 Task: Search one way flight ticket for 1 adult, 1 child, 1 infant in seat in premium economy from Lewisburg: Greenbrier Valley Airport to Jacksonville: Albert J. Ellis Airport on 5-3-2023. Choice of flights is Sun country airlines. Number of bags: 1 checked bag. Price is upto 110000. Outbound departure time preference is 12:30.
Action: Mouse moved to (362, 310)
Screenshot: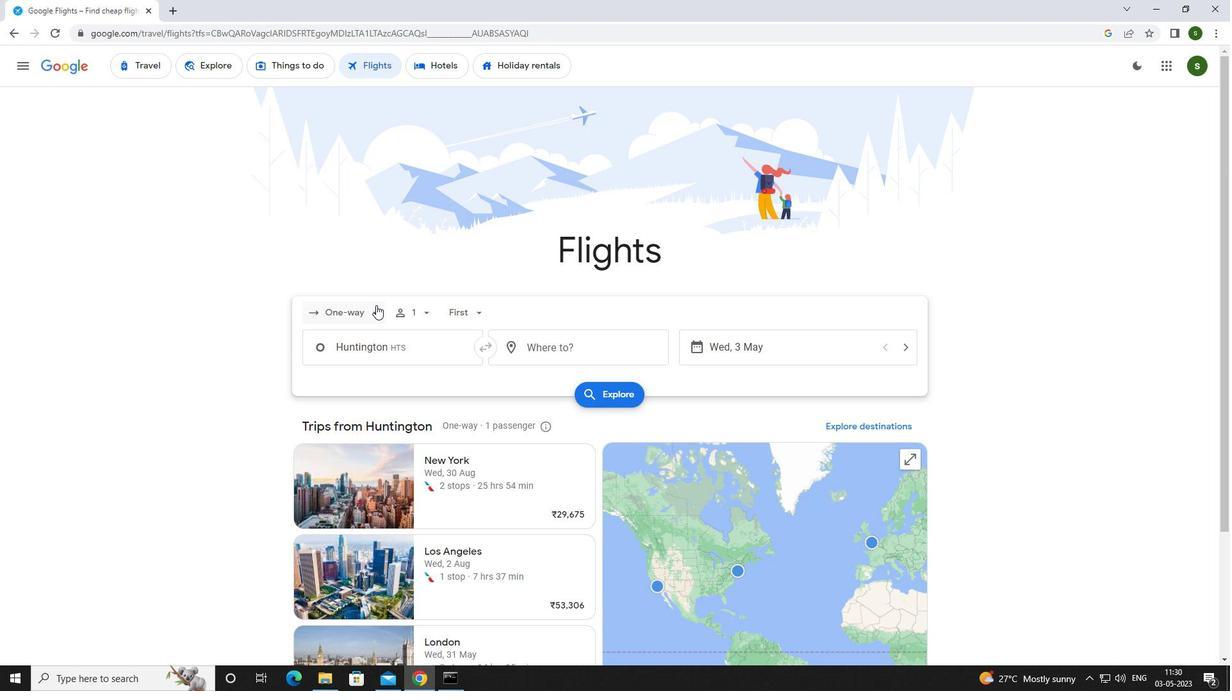 
Action: Mouse pressed left at (362, 310)
Screenshot: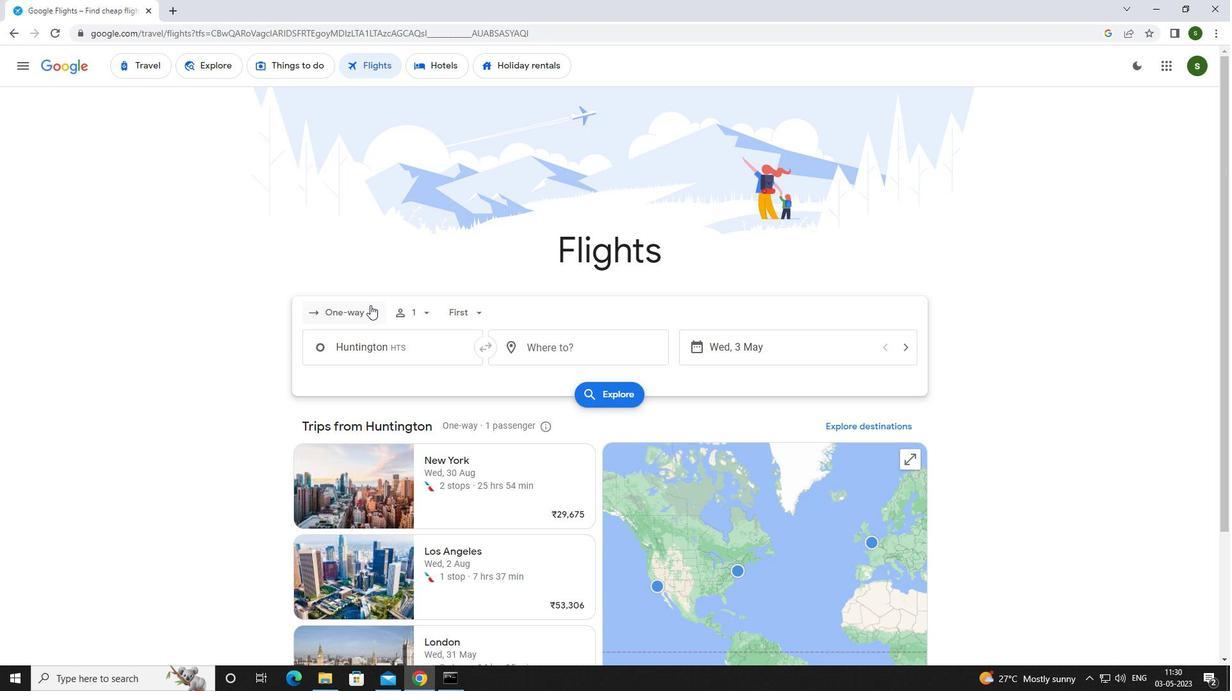 
Action: Mouse moved to (371, 360)
Screenshot: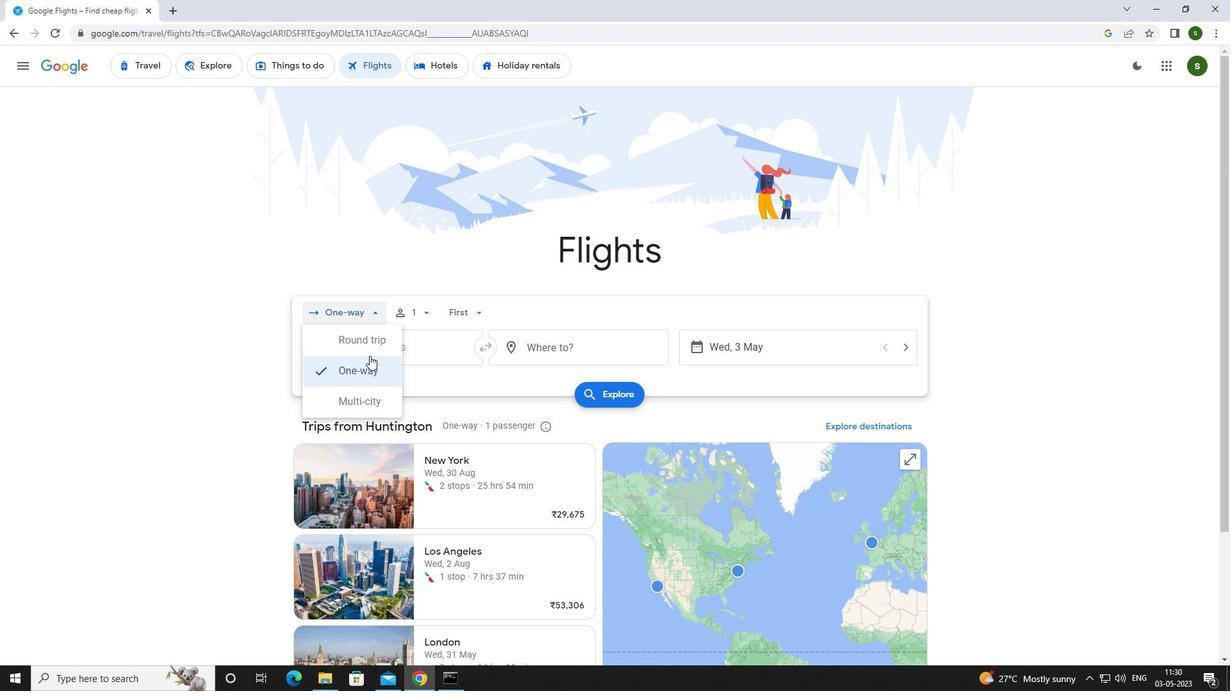 
Action: Mouse pressed left at (371, 360)
Screenshot: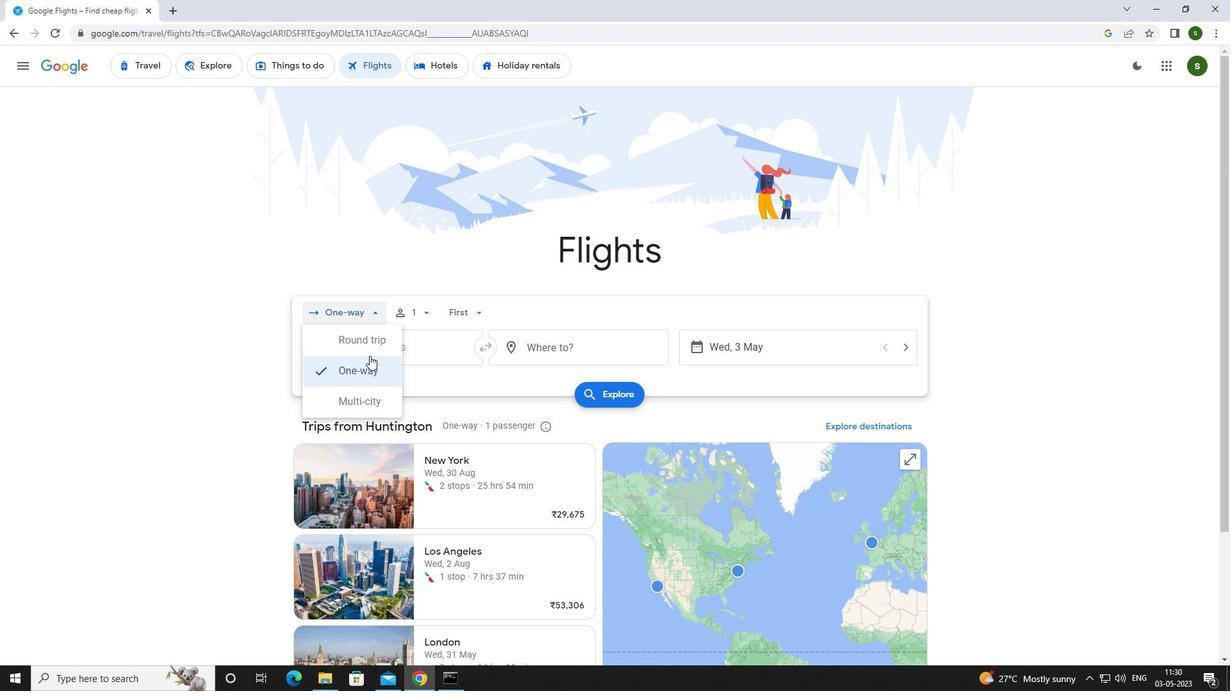 
Action: Mouse moved to (428, 310)
Screenshot: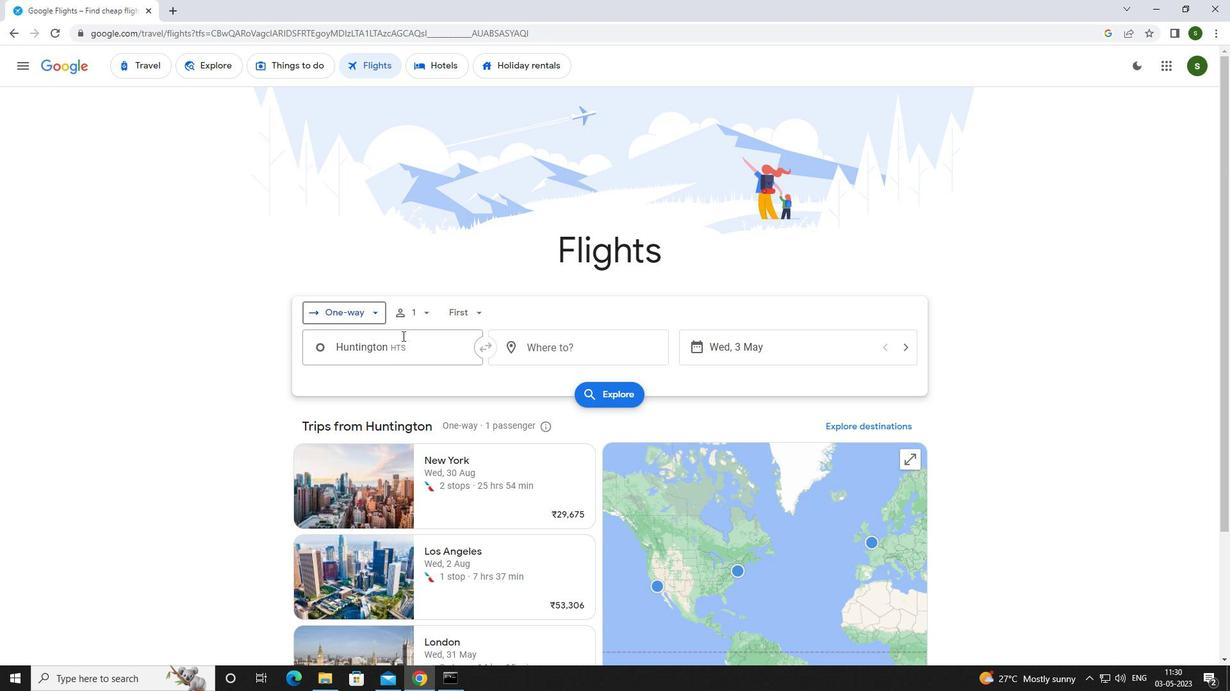 
Action: Mouse pressed left at (428, 310)
Screenshot: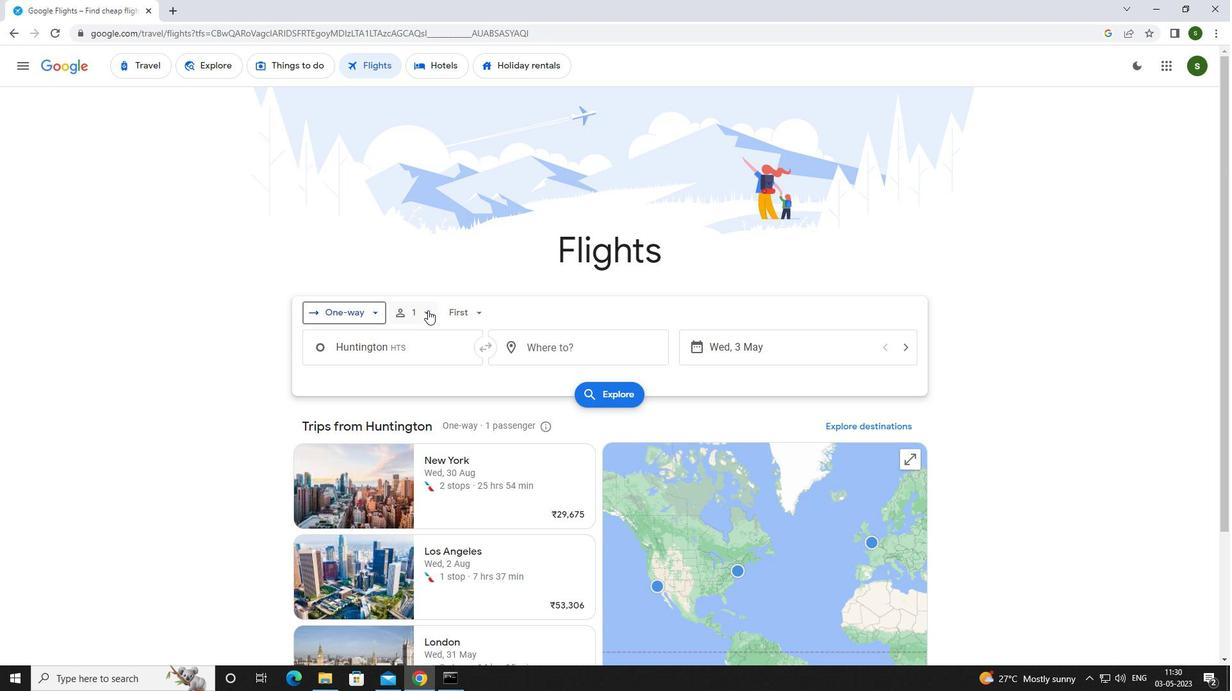 
Action: Mouse moved to (527, 379)
Screenshot: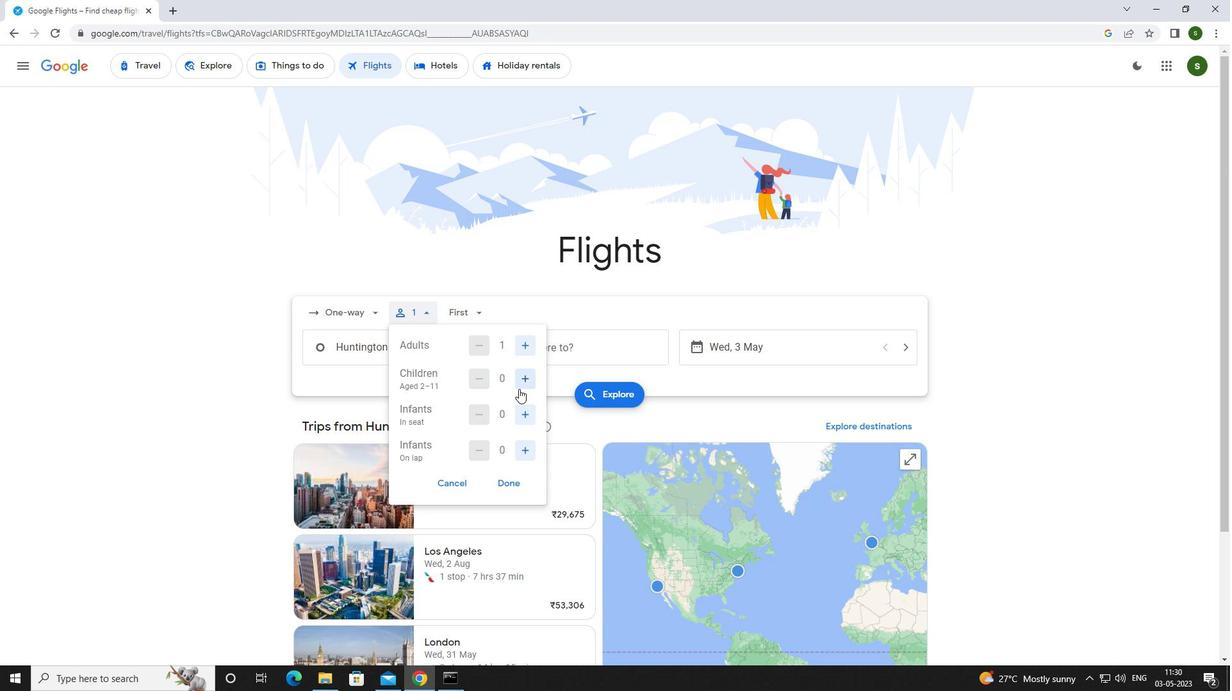 
Action: Mouse pressed left at (527, 379)
Screenshot: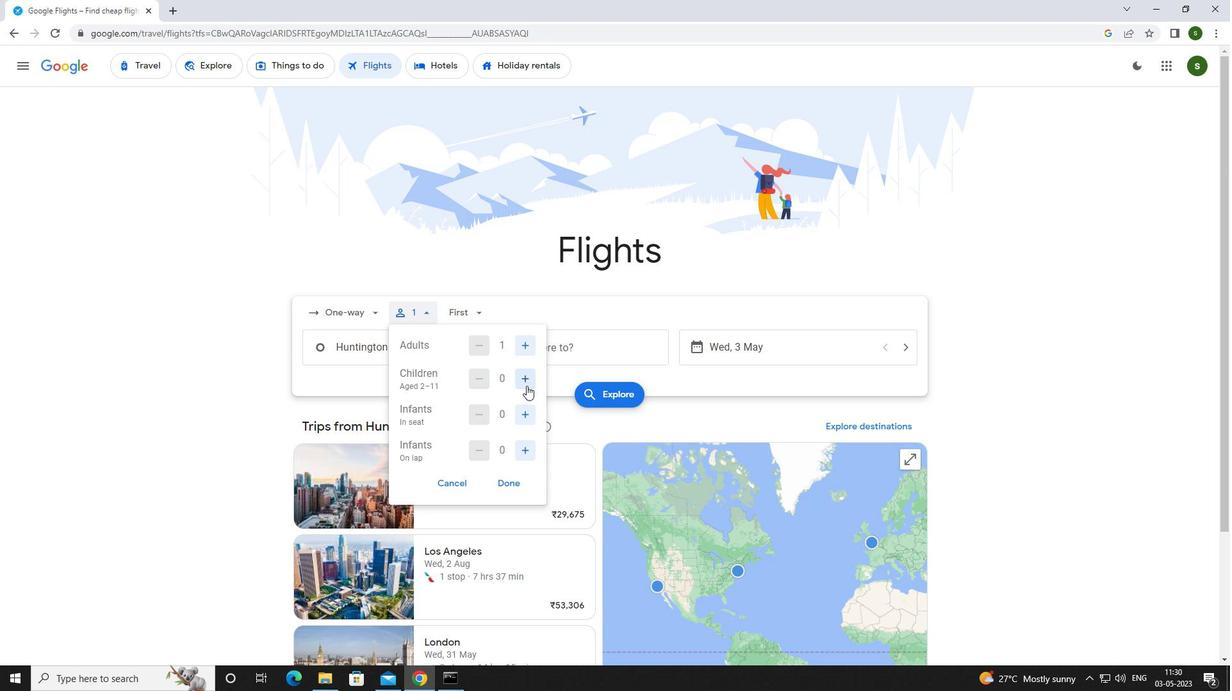 
Action: Mouse moved to (526, 410)
Screenshot: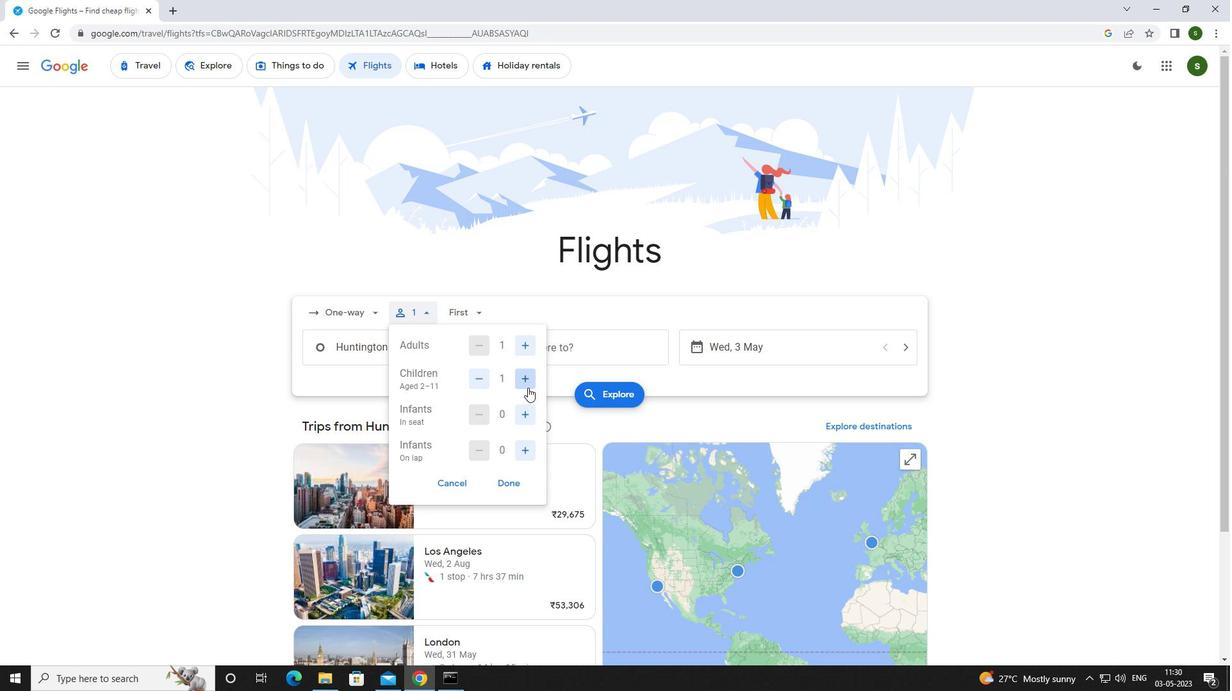 
Action: Mouse pressed left at (526, 410)
Screenshot: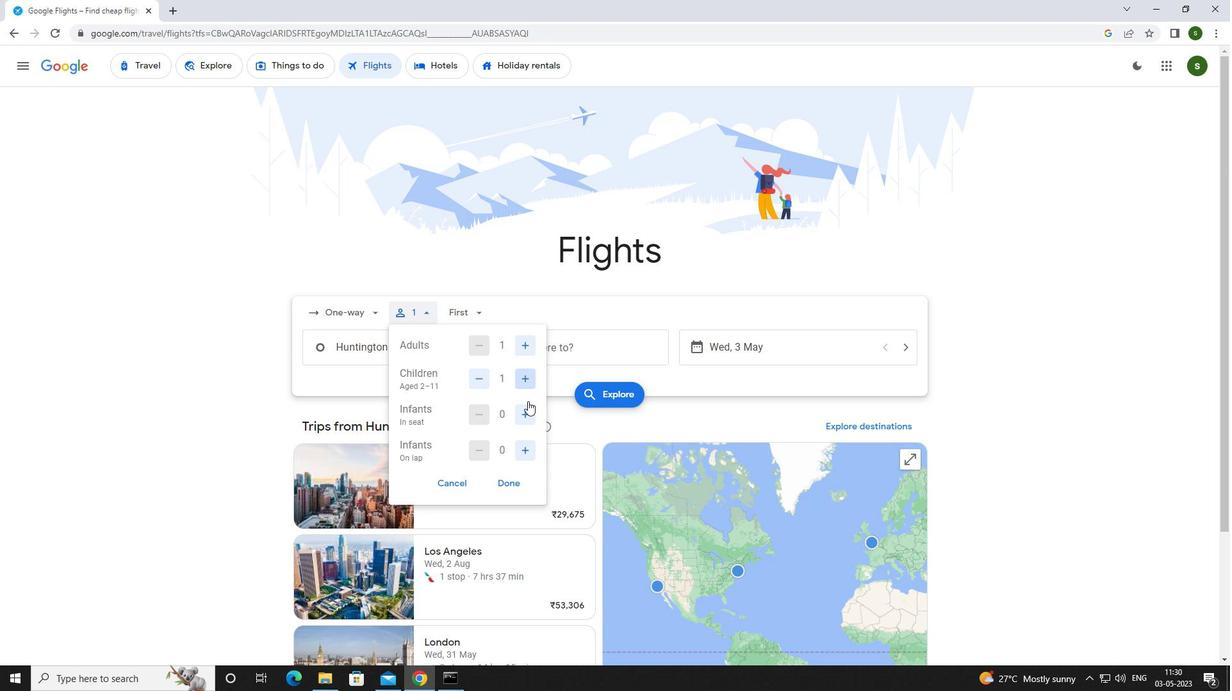 
Action: Mouse moved to (479, 312)
Screenshot: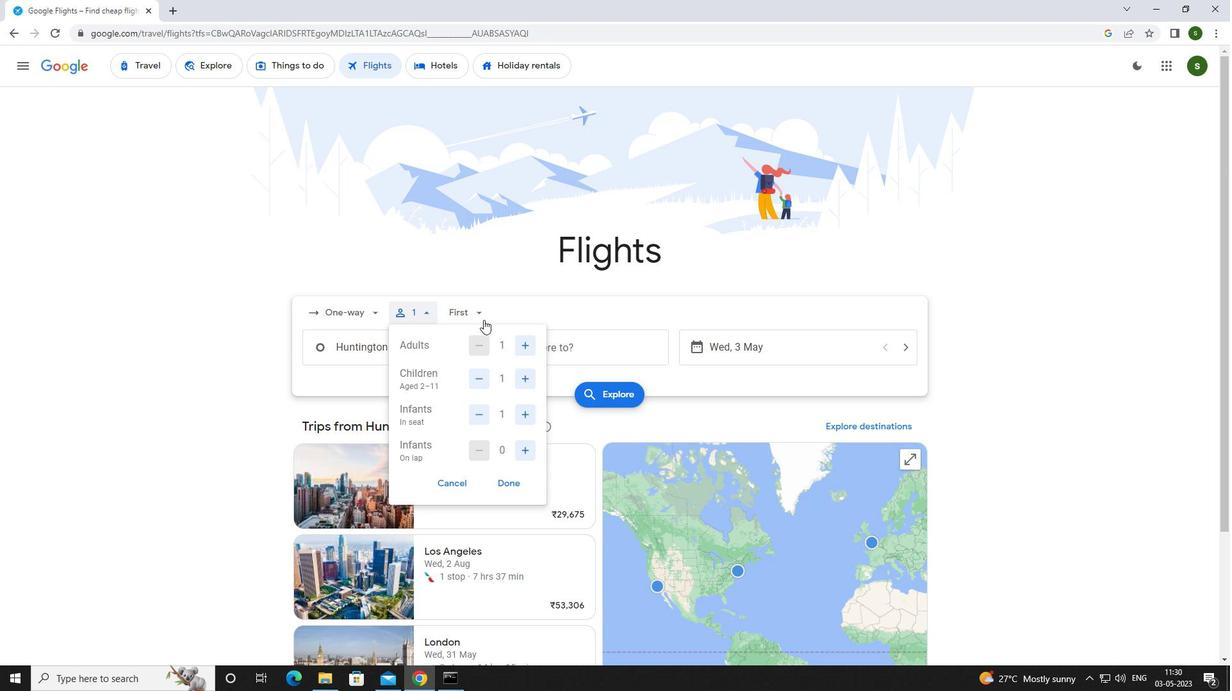 
Action: Mouse pressed left at (479, 312)
Screenshot: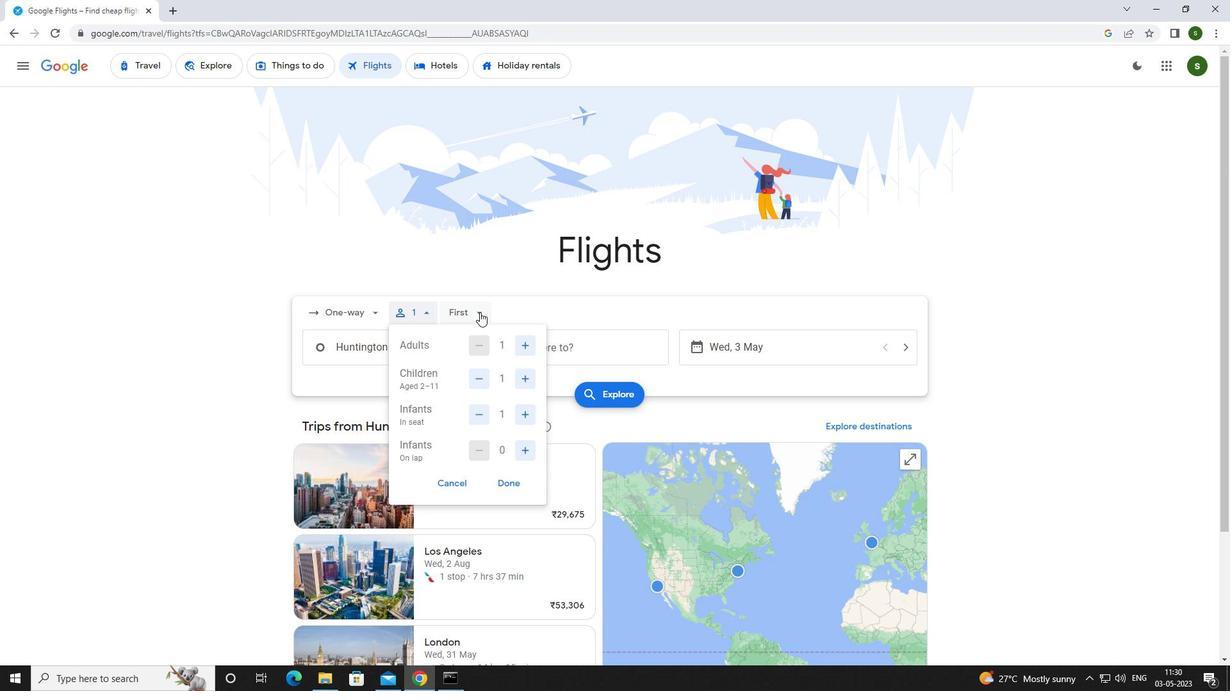 
Action: Mouse moved to (487, 363)
Screenshot: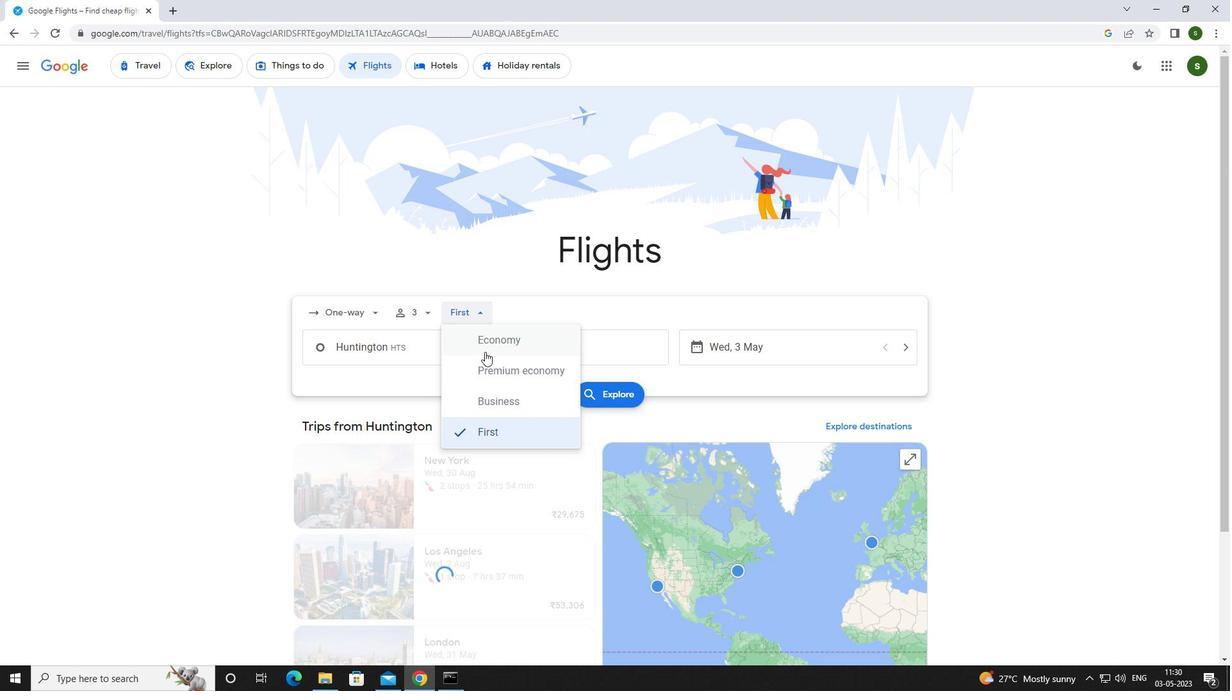 
Action: Mouse pressed left at (487, 363)
Screenshot: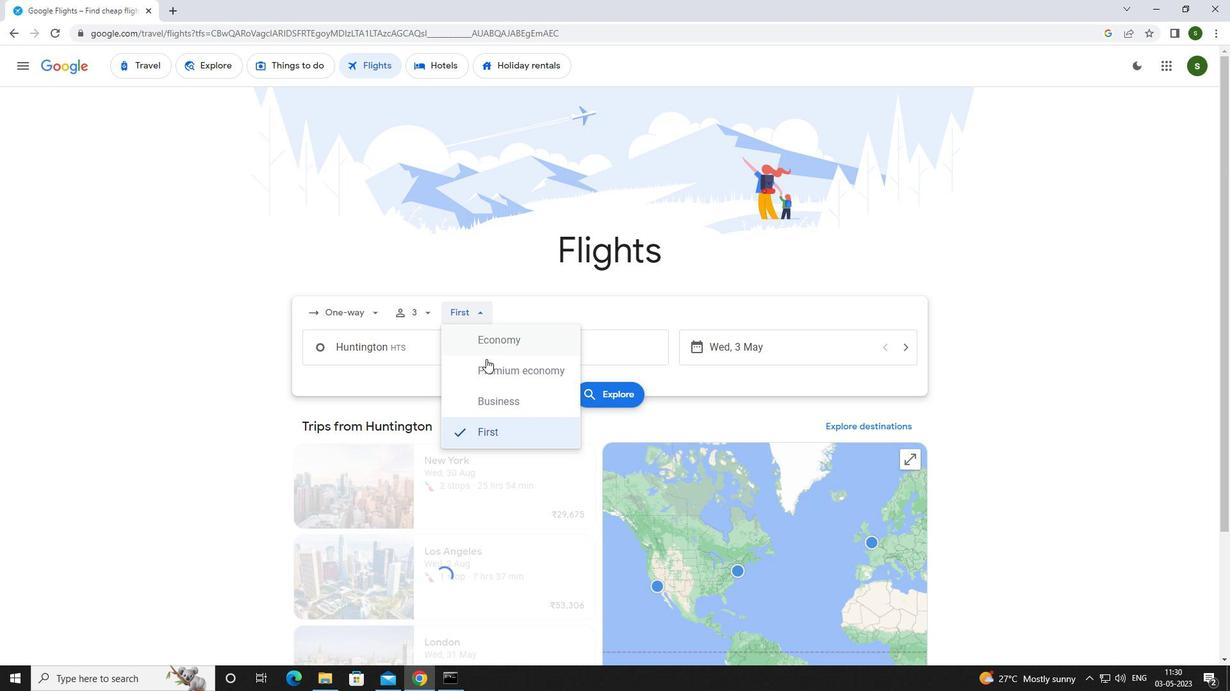 
Action: Mouse moved to (438, 352)
Screenshot: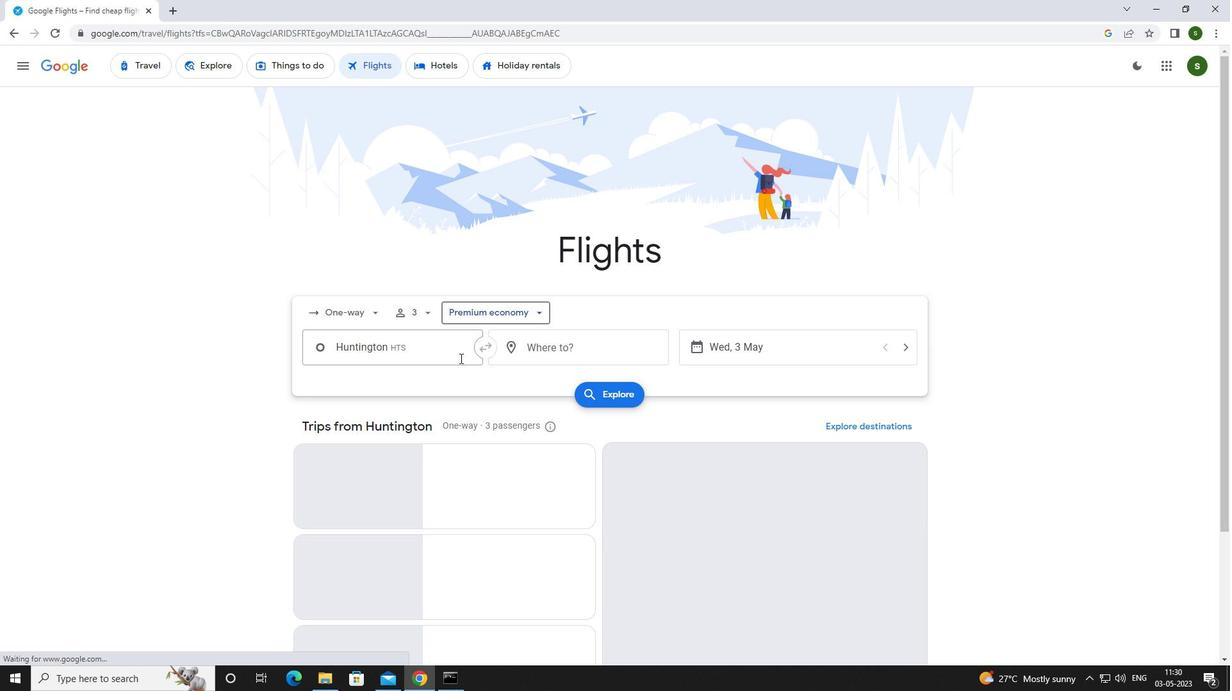 
Action: Mouse pressed left at (438, 352)
Screenshot: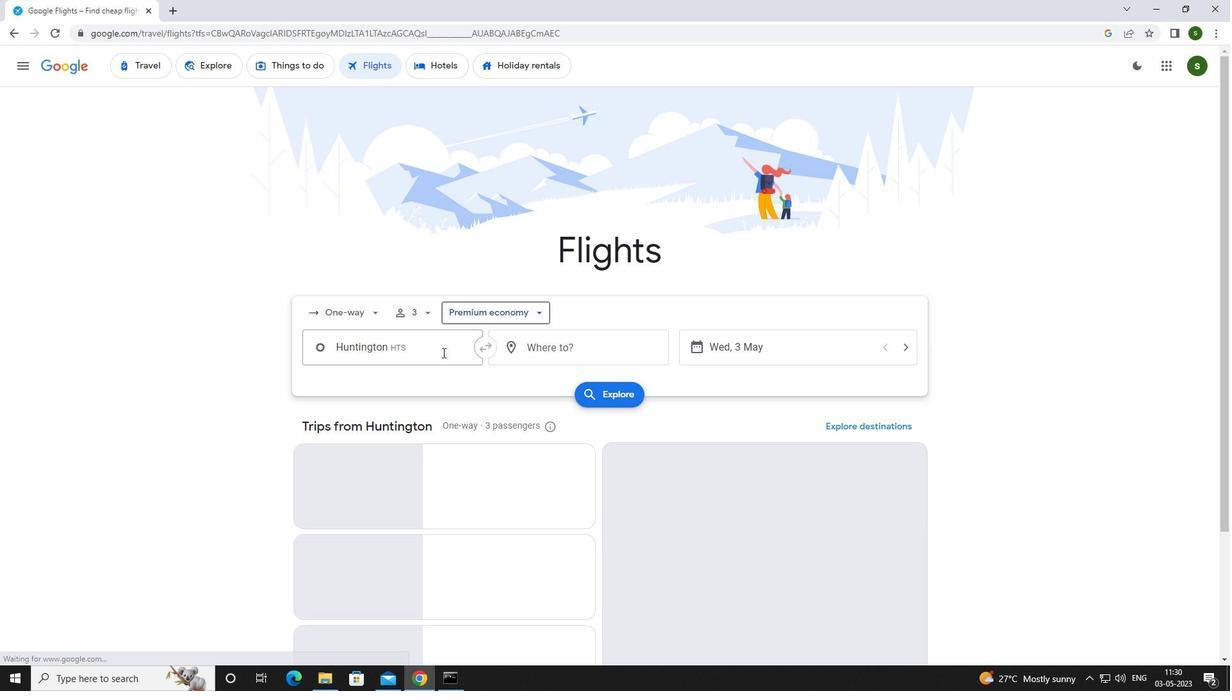 
Action: Mouse moved to (438, 351)
Screenshot: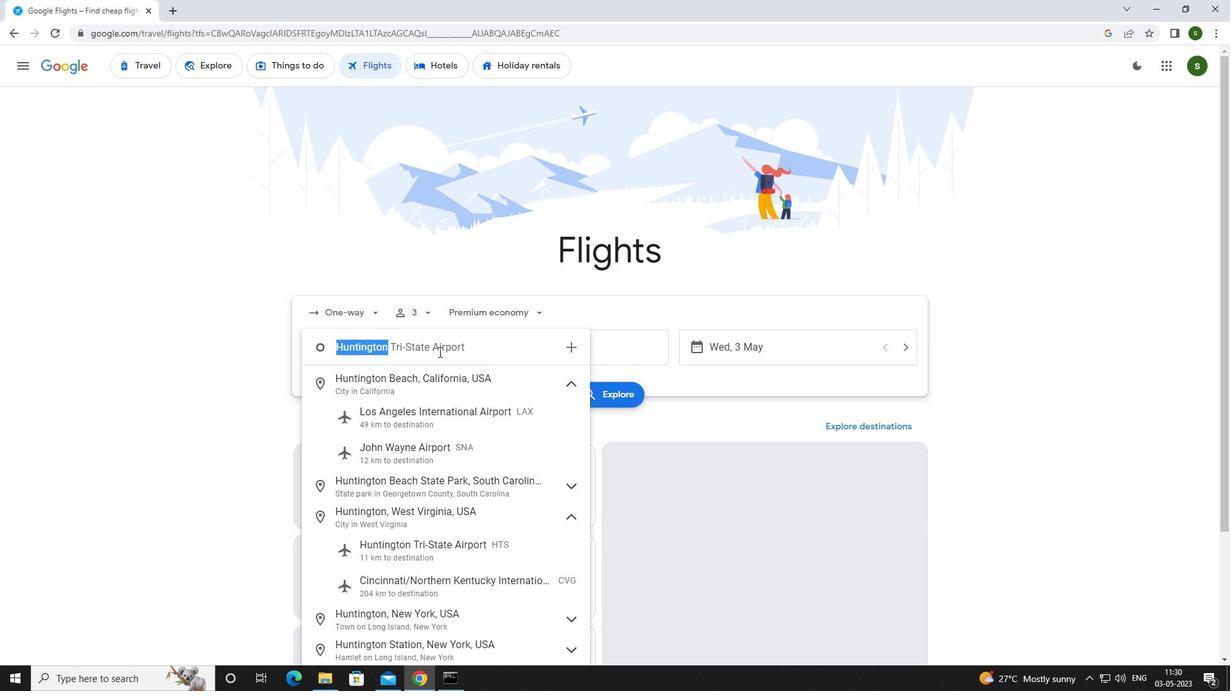 
Action: Key pressed <Key.caps_lock>g<Key.caps_lock>reenbrier
Screenshot: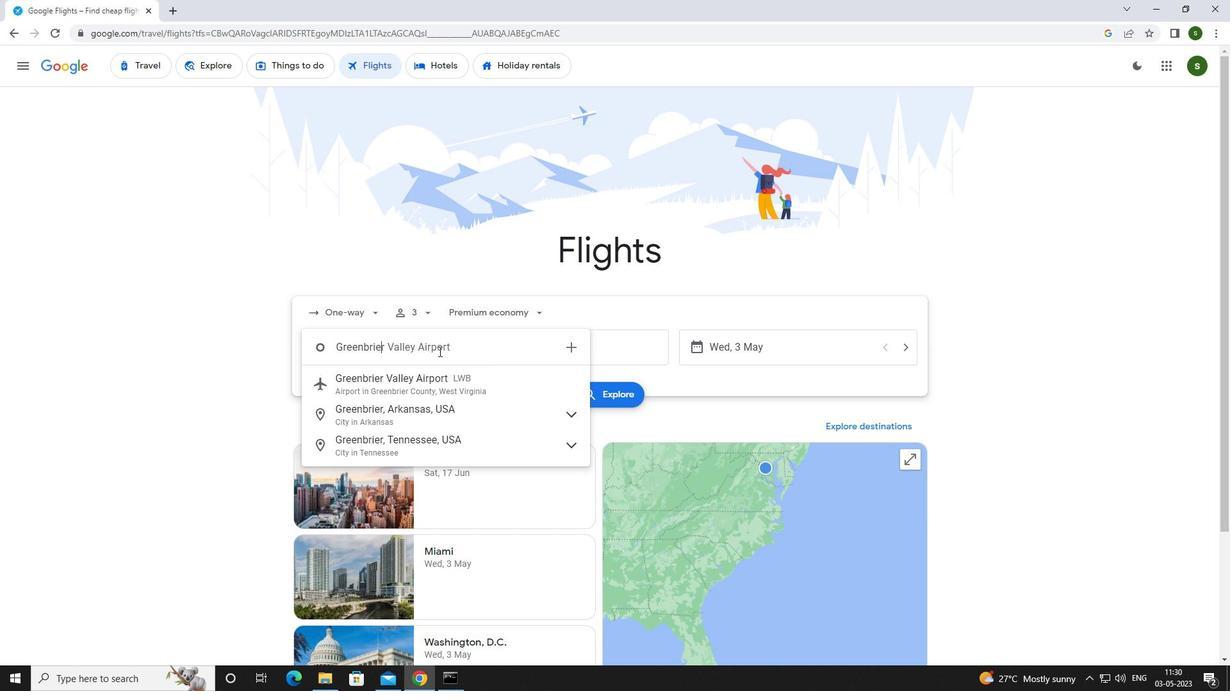 
Action: Mouse moved to (438, 379)
Screenshot: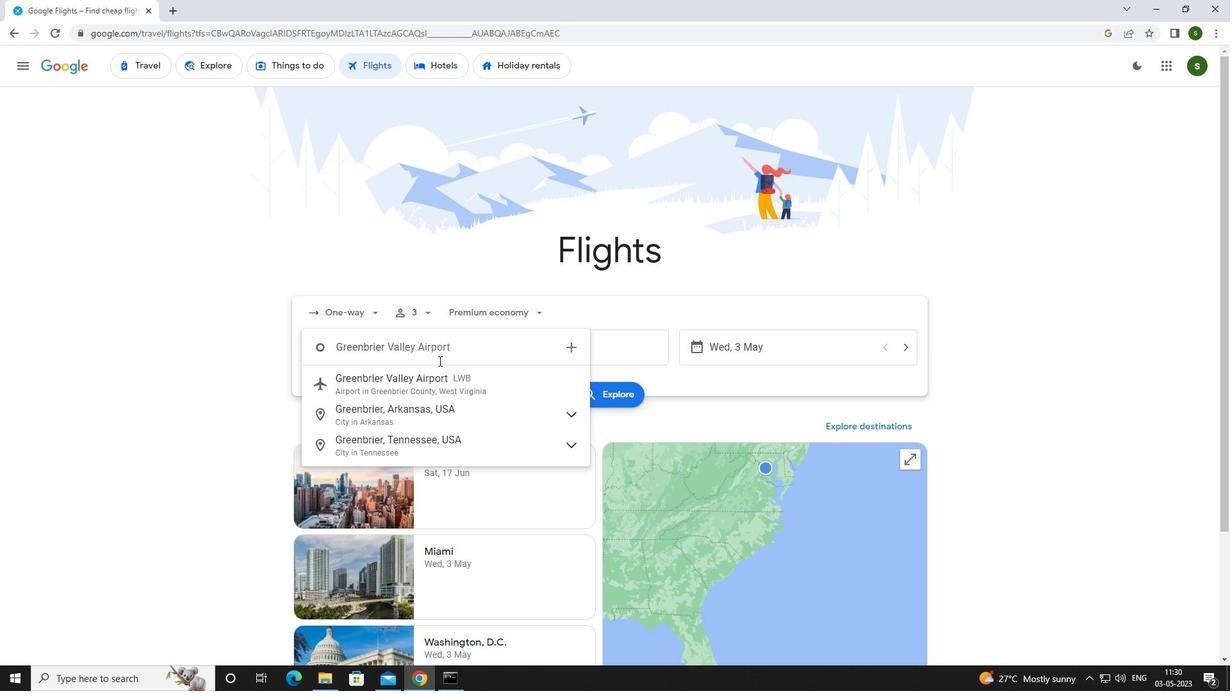 
Action: Mouse pressed left at (438, 379)
Screenshot: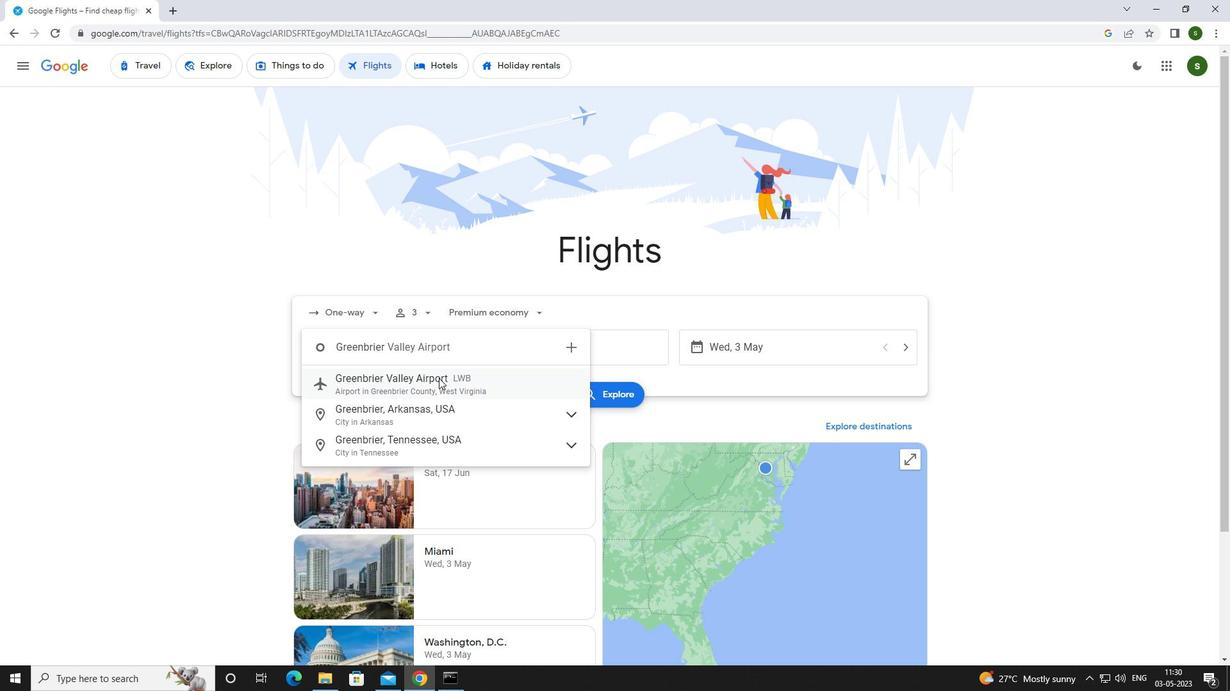 
Action: Mouse moved to (561, 338)
Screenshot: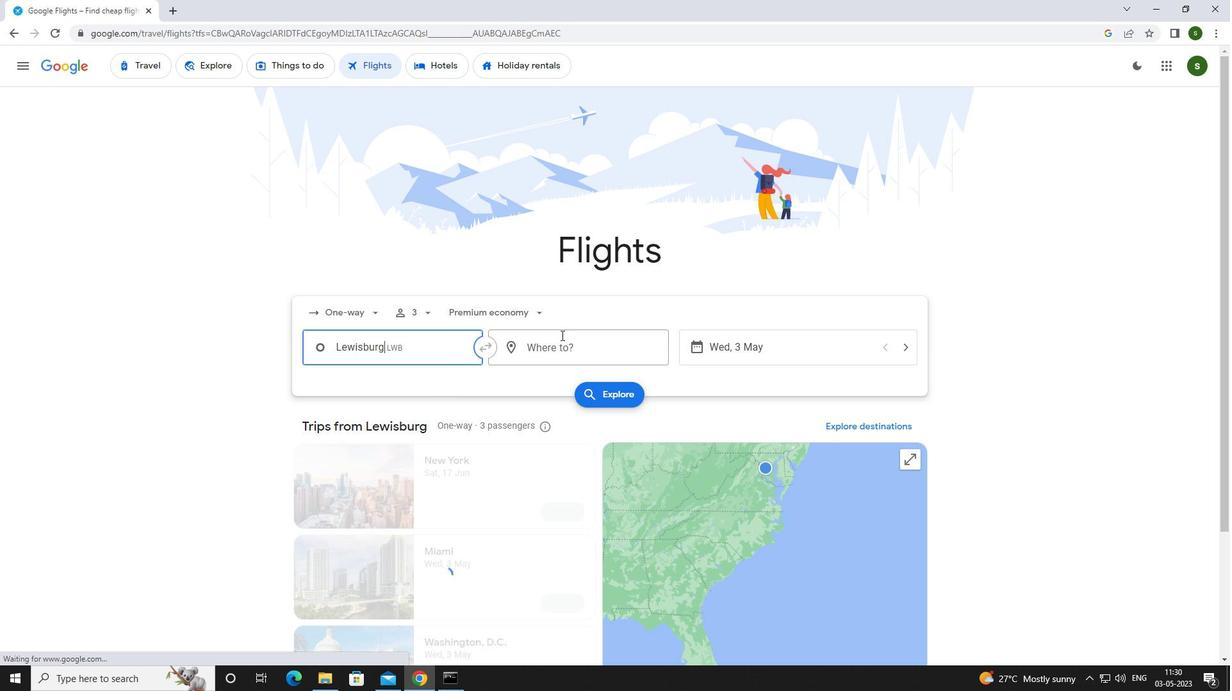 
Action: Mouse pressed left at (561, 338)
Screenshot: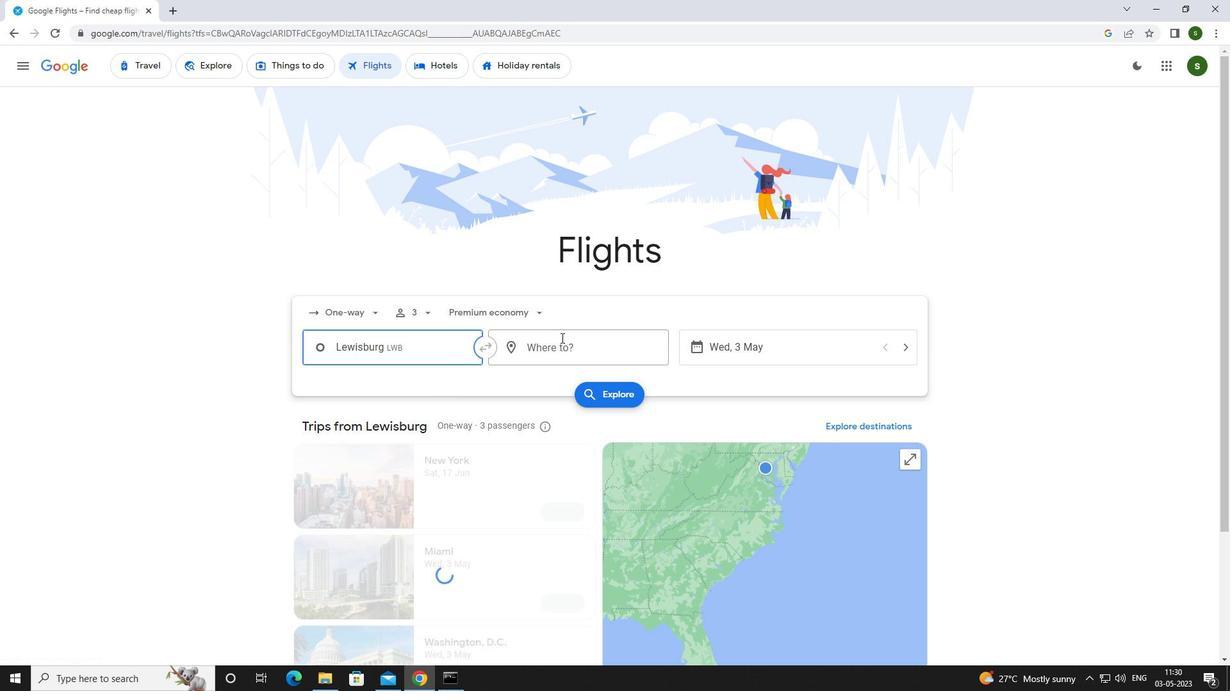 
Action: Key pressed <Key.caps_lock>a<Key.caps_lock>lbert<Key.space>
Screenshot: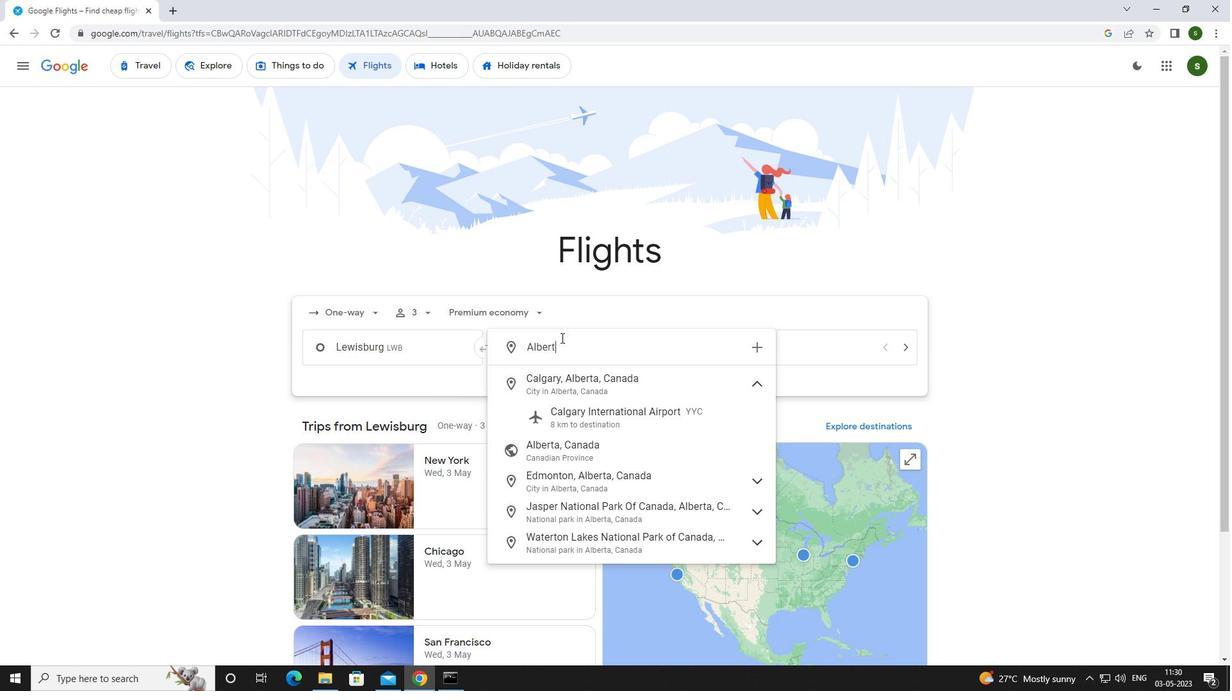 
Action: Mouse moved to (577, 385)
Screenshot: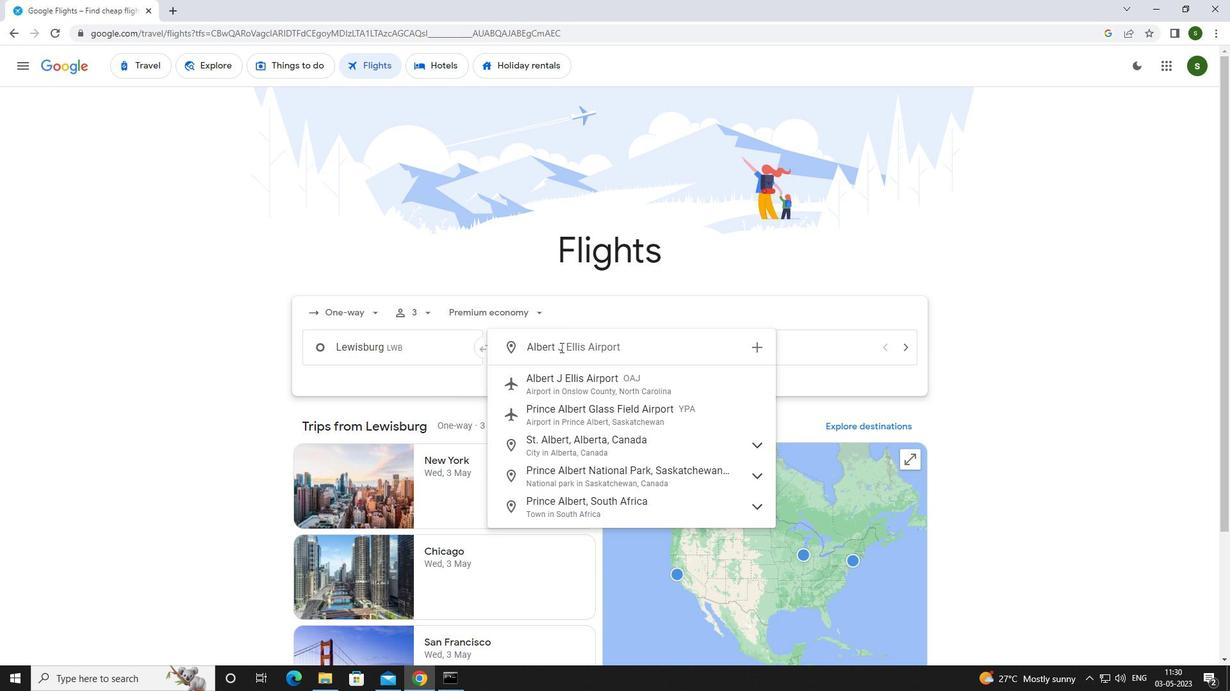 
Action: Mouse pressed left at (577, 385)
Screenshot: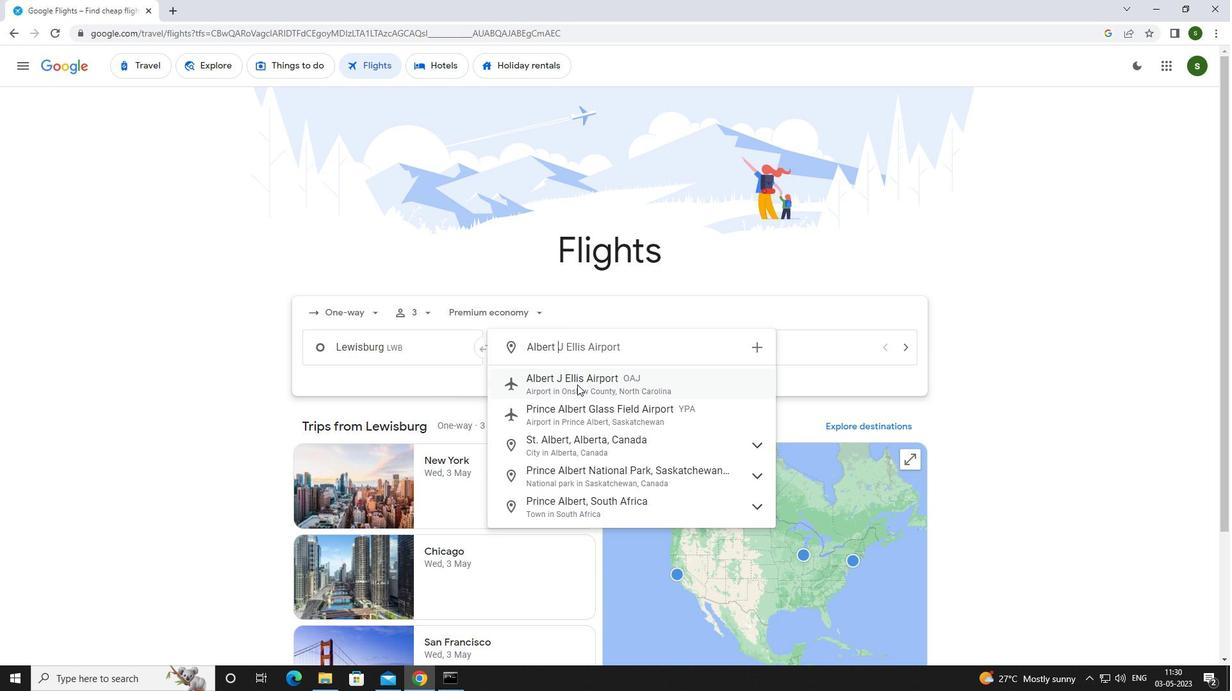 
Action: Mouse moved to (784, 352)
Screenshot: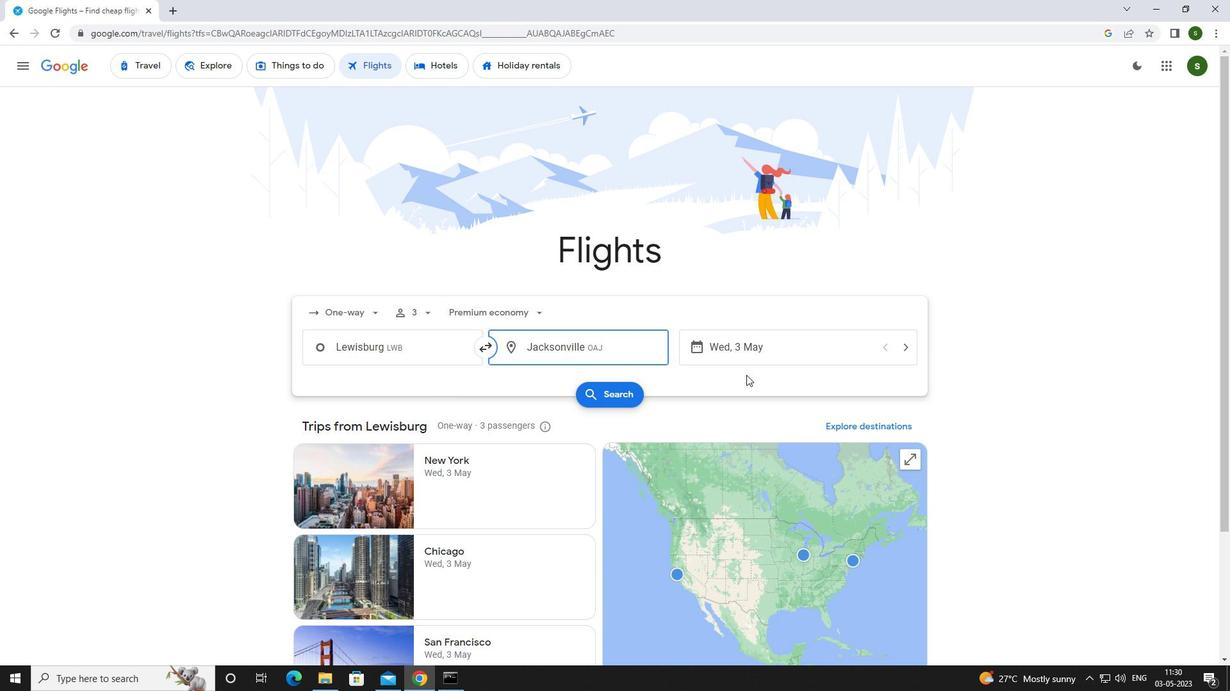 
Action: Mouse pressed left at (784, 352)
Screenshot: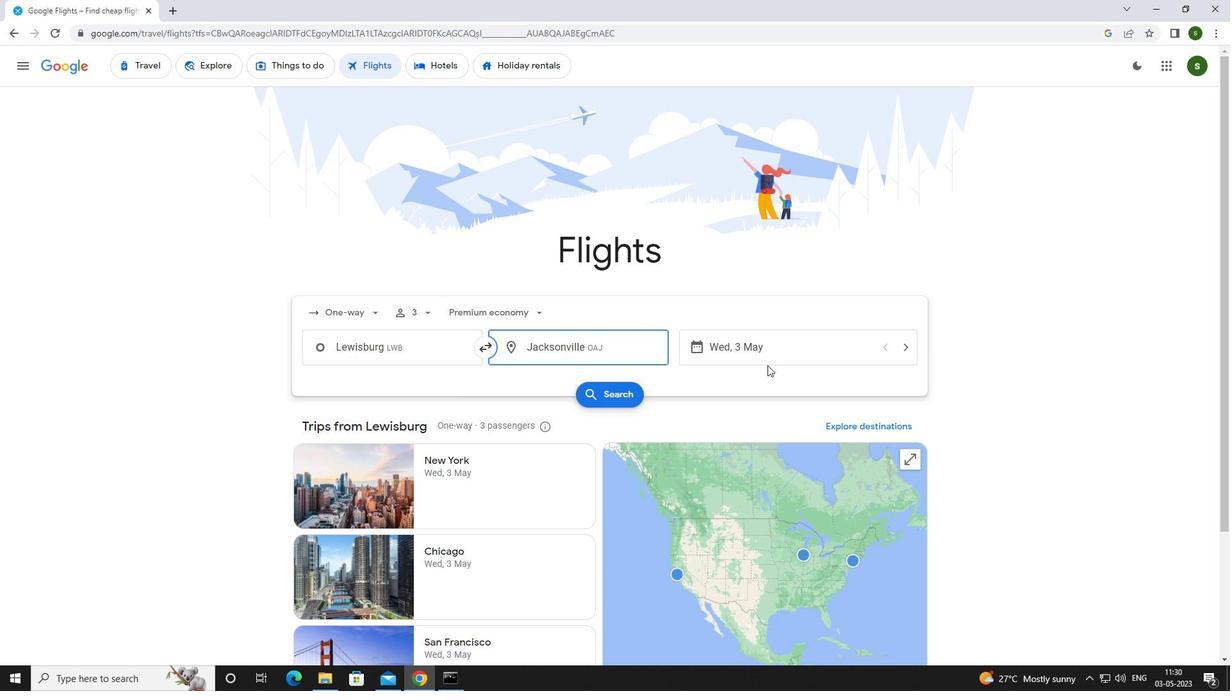 
Action: Mouse moved to (549, 441)
Screenshot: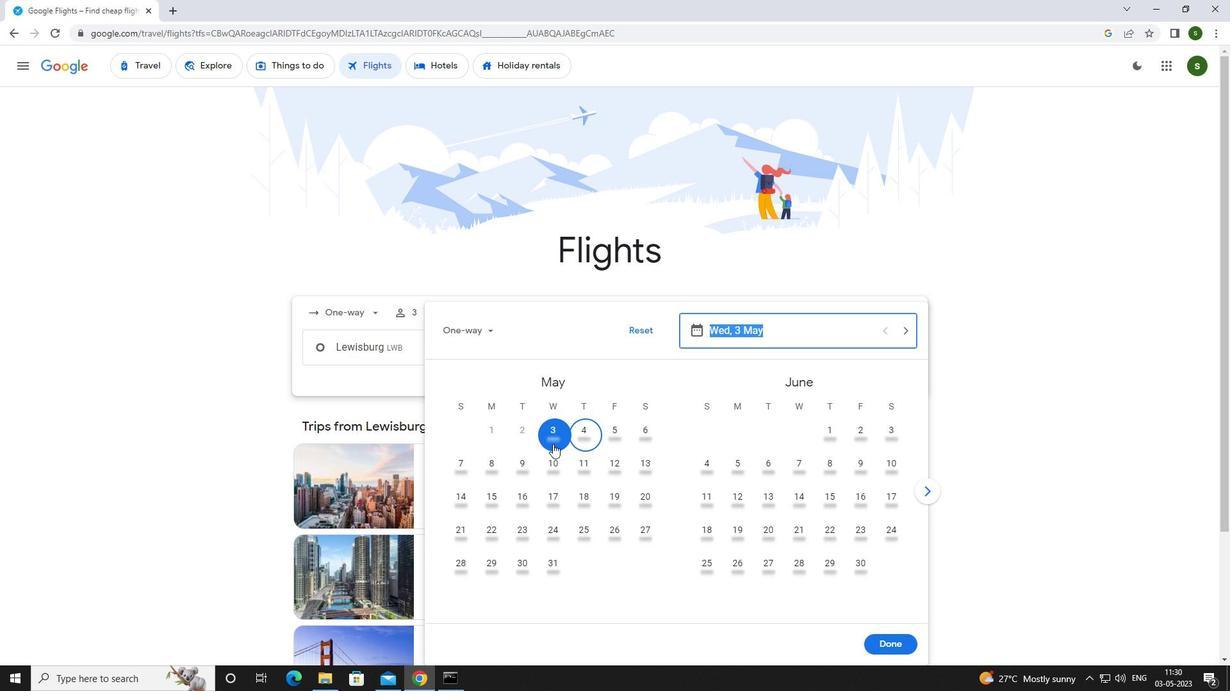 
Action: Mouse pressed left at (549, 441)
Screenshot: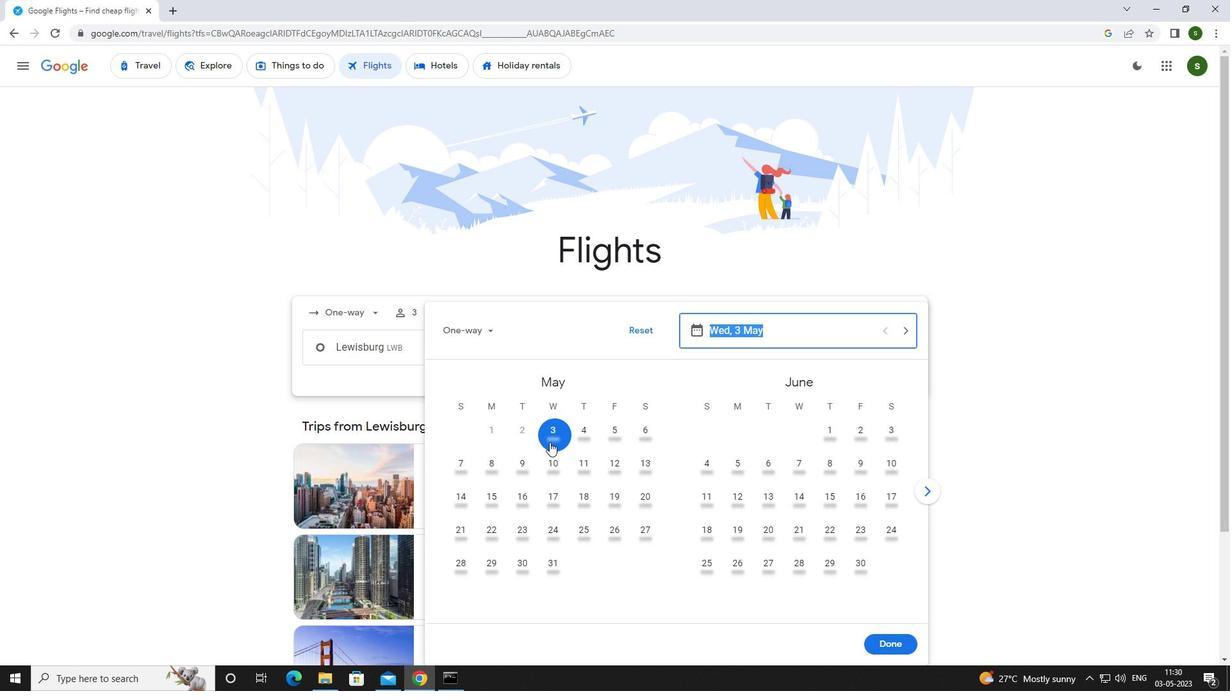 
Action: Mouse moved to (879, 645)
Screenshot: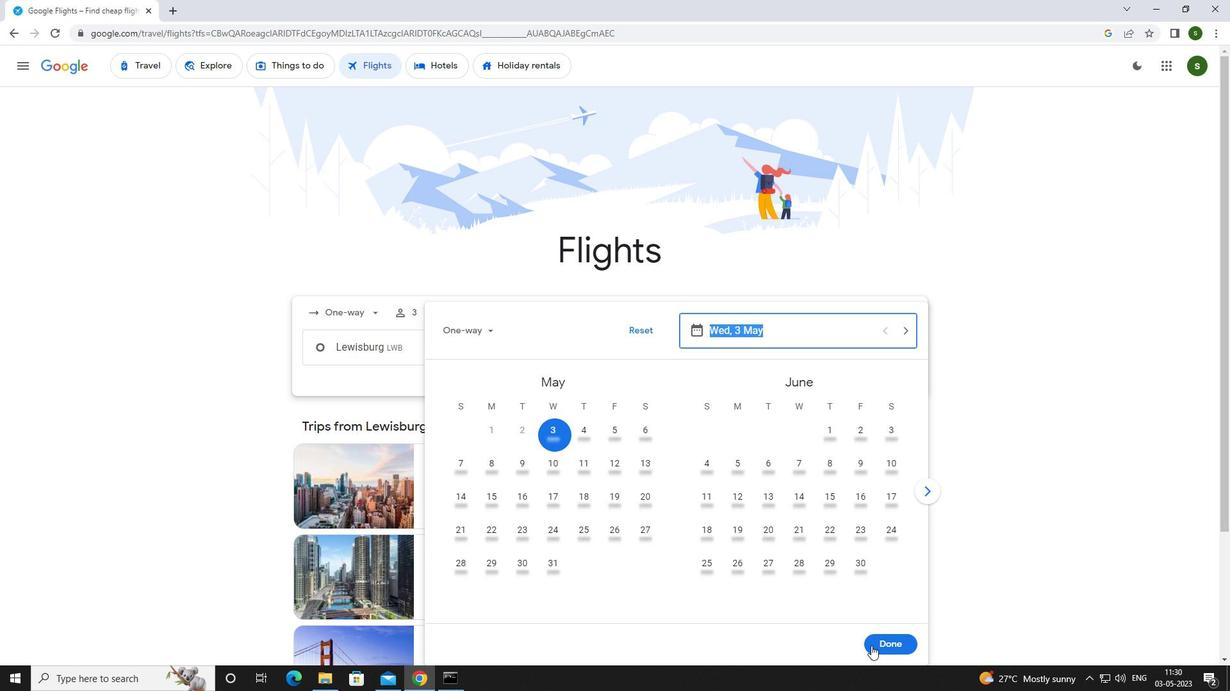 
Action: Mouse pressed left at (879, 645)
Screenshot: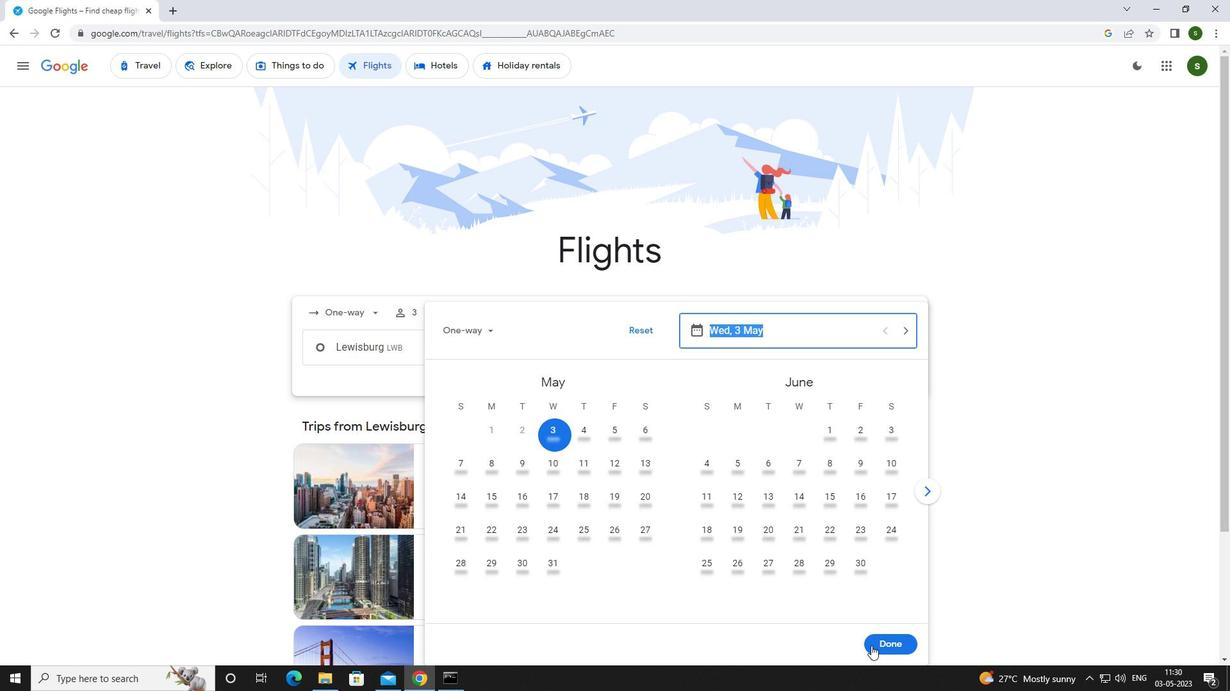 
Action: Mouse moved to (608, 392)
Screenshot: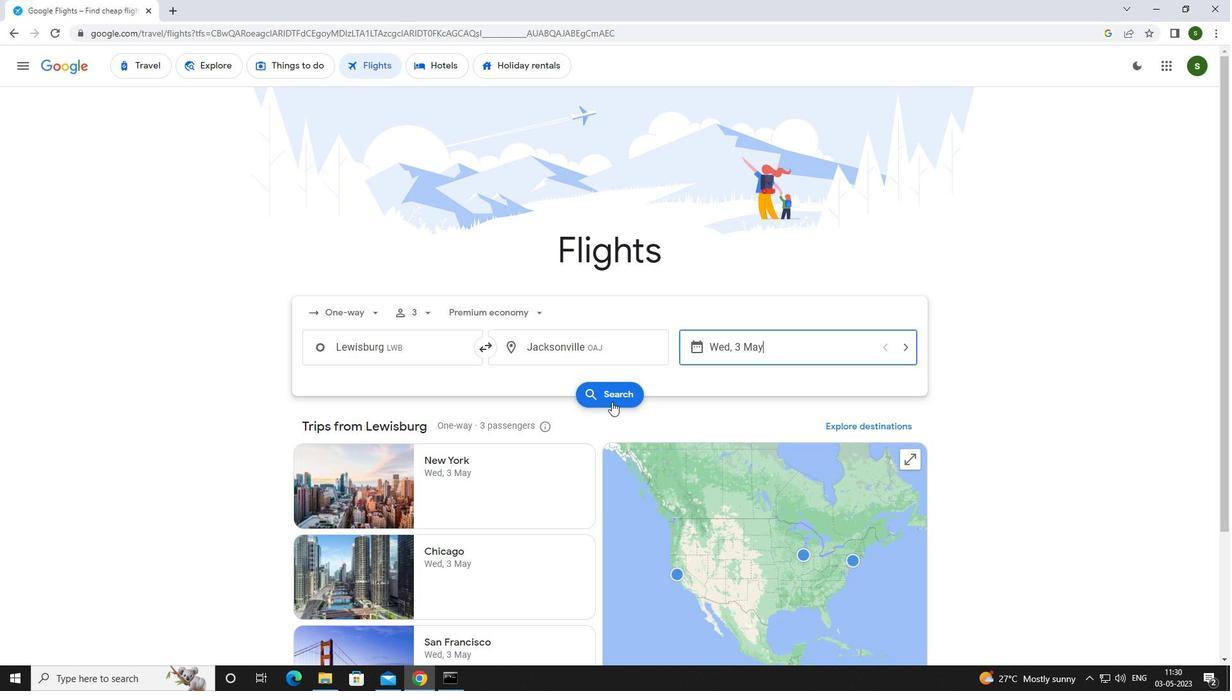 
Action: Mouse pressed left at (608, 392)
Screenshot: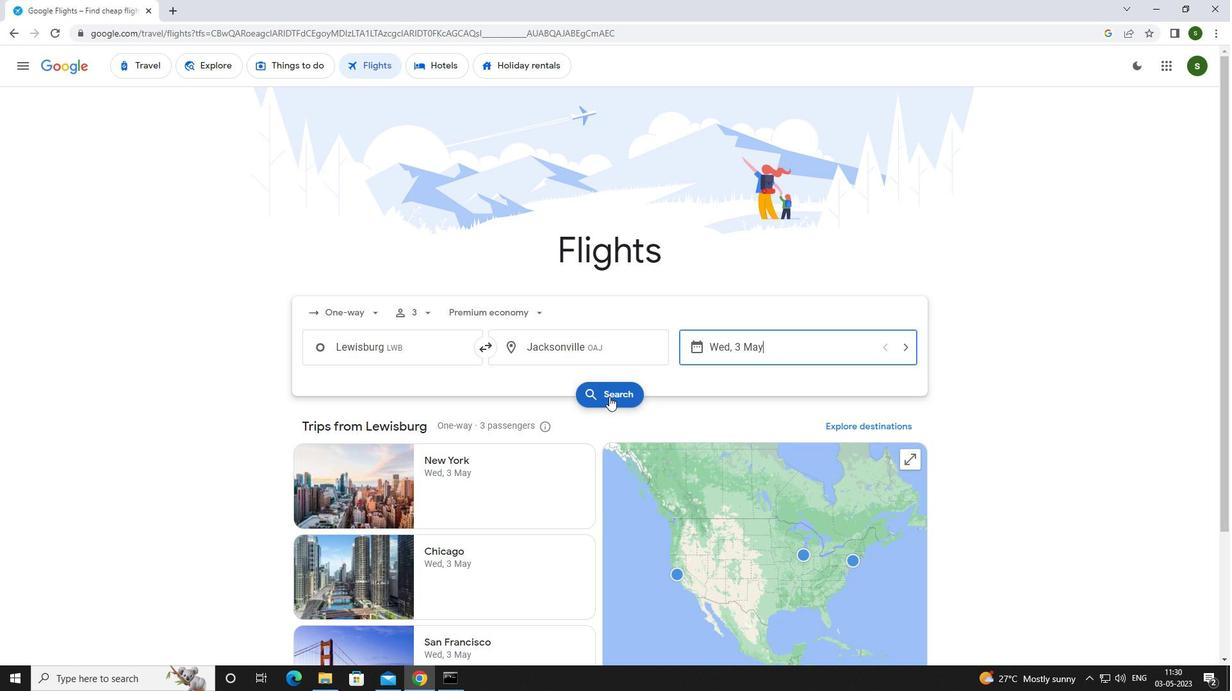 
Action: Mouse moved to (324, 185)
Screenshot: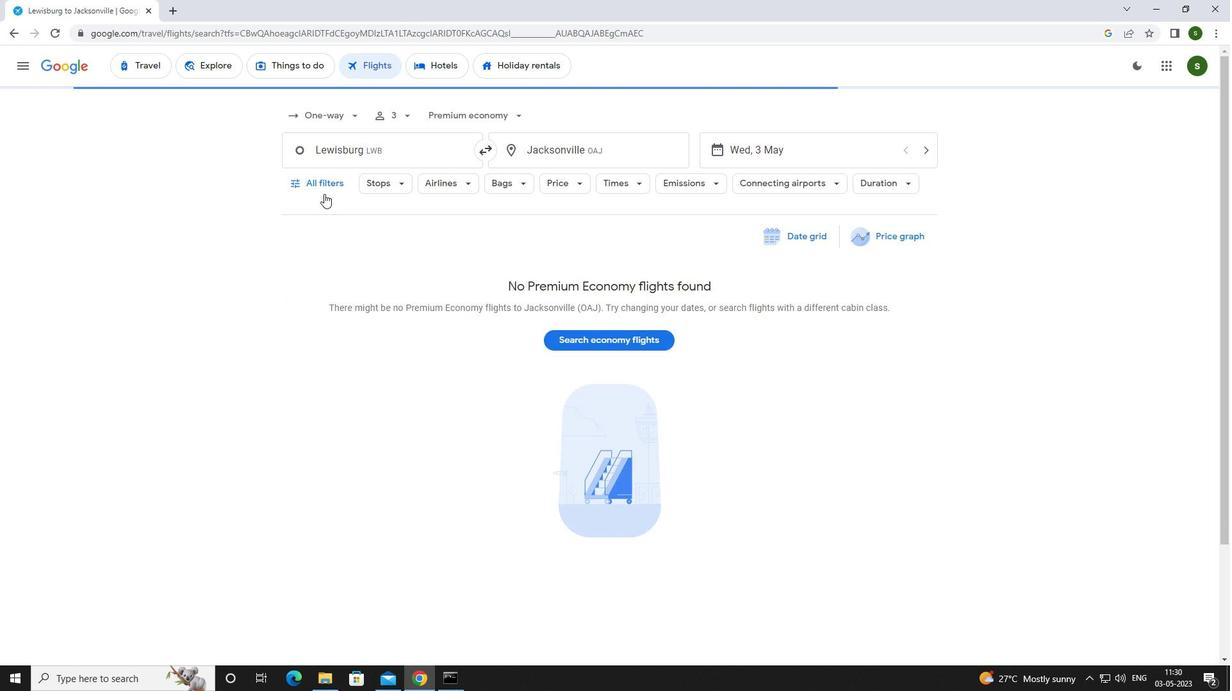
Action: Mouse pressed left at (324, 185)
Screenshot: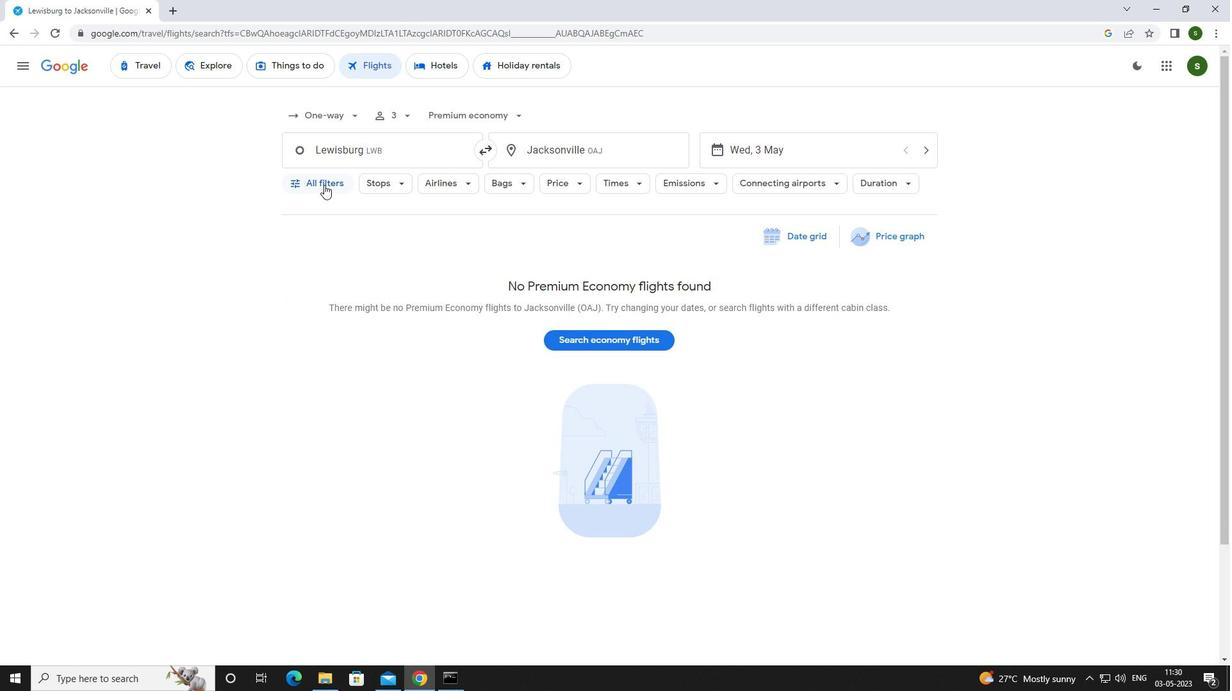 
Action: Mouse moved to (479, 455)
Screenshot: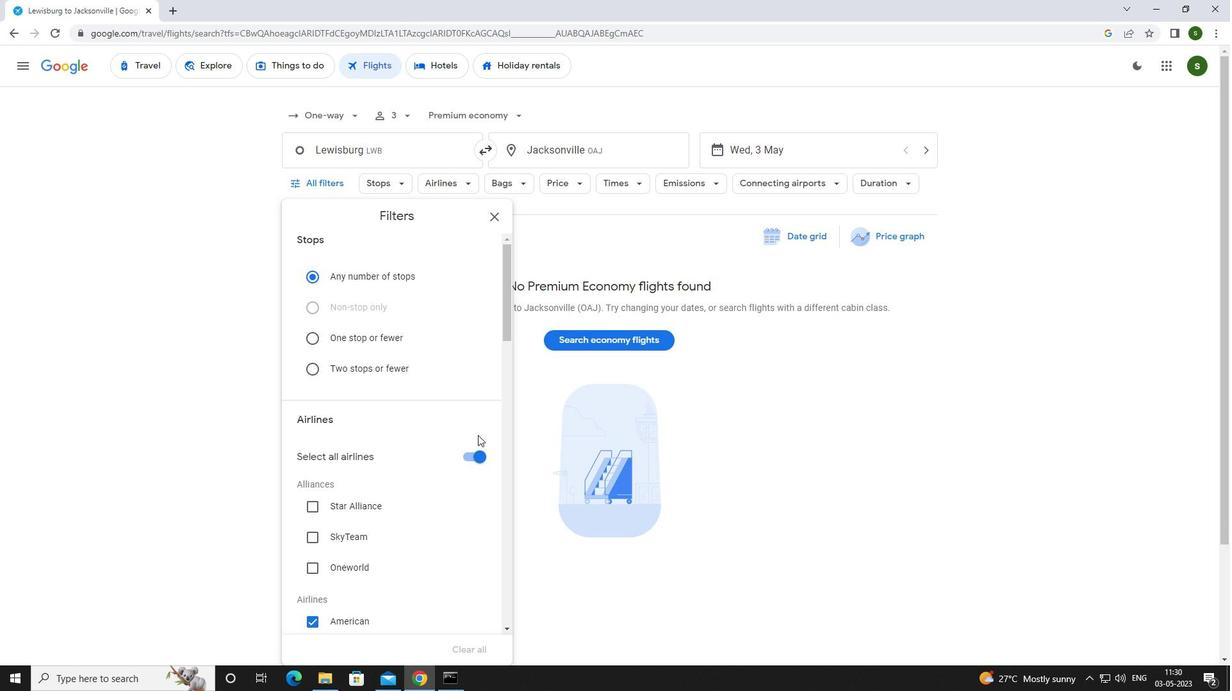 
Action: Mouse pressed left at (479, 455)
Screenshot: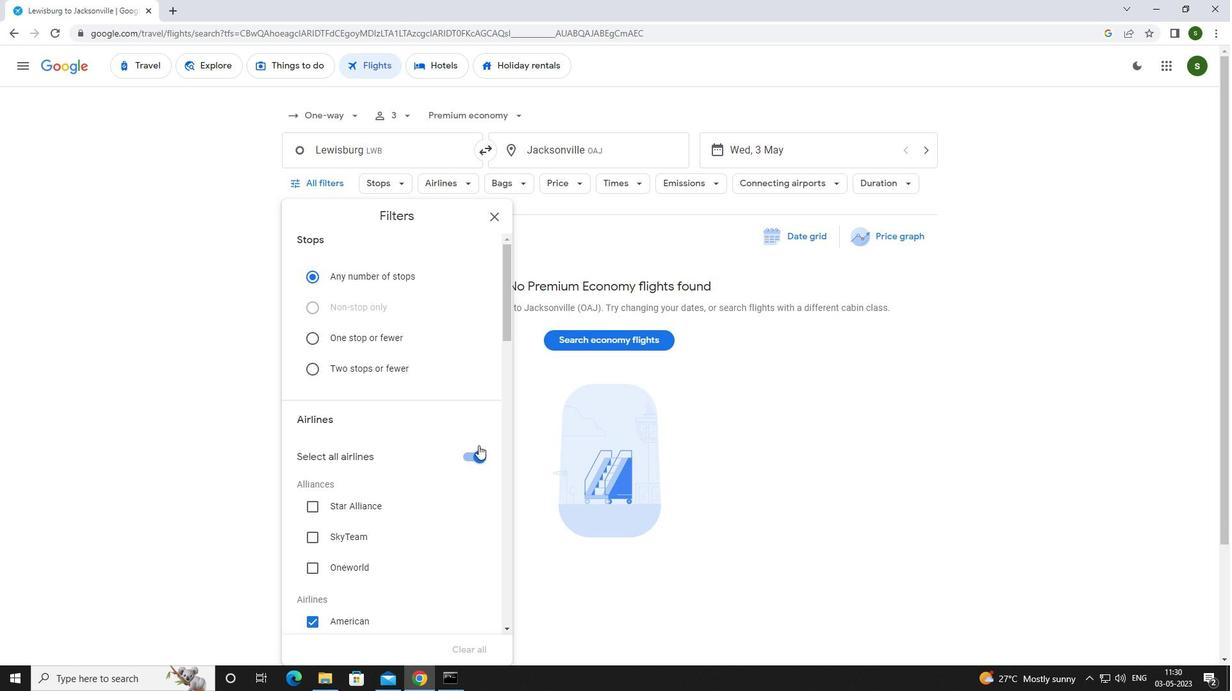 
Action: Mouse moved to (427, 373)
Screenshot: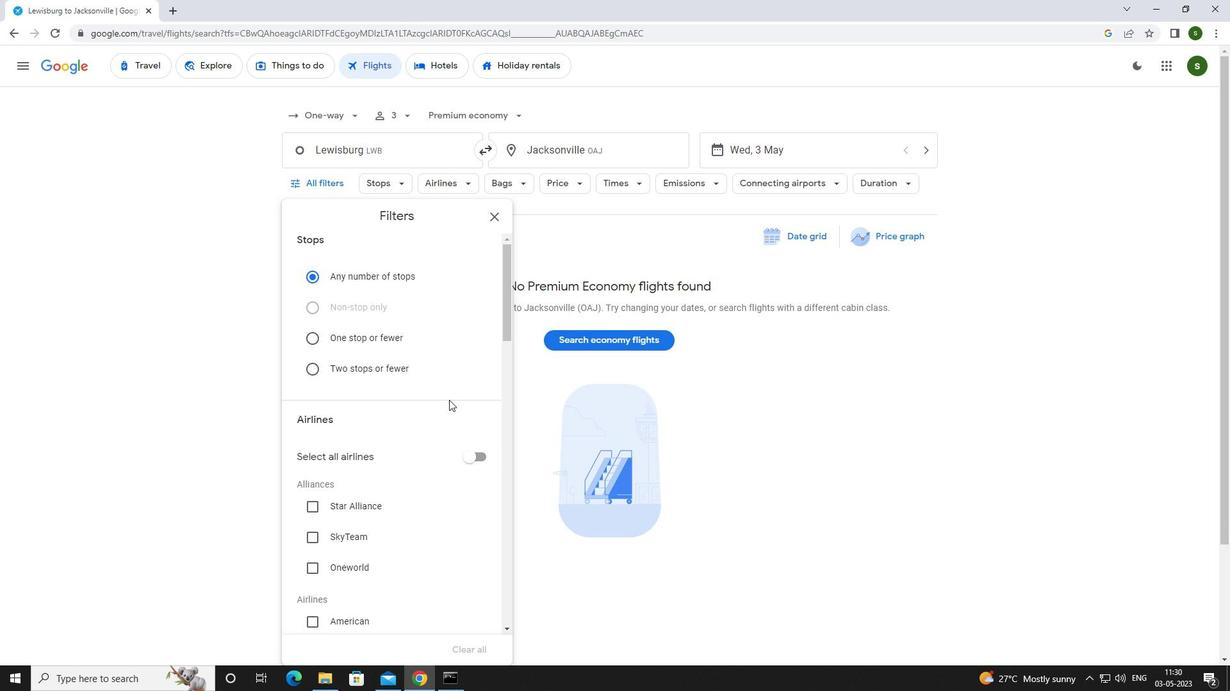 
Action: Mouse scrolled (427, 372) with delta (0, 0)
Screenshot: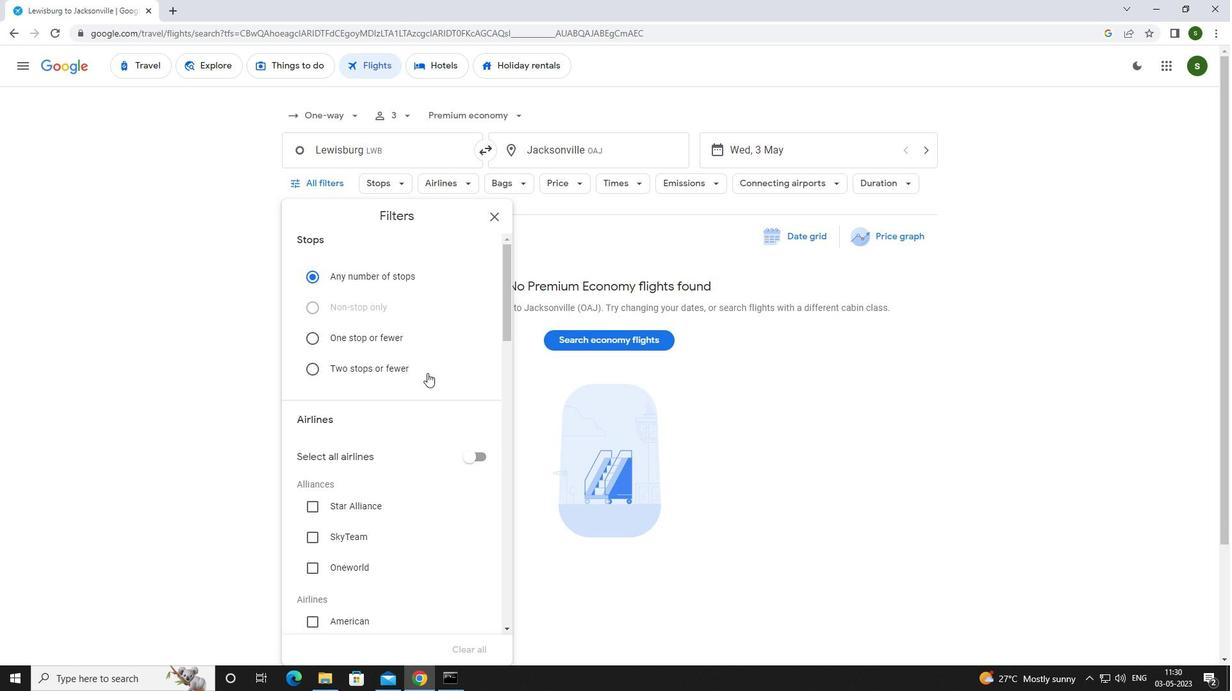 
Action: Mouse scrolled (427, 372) with delta (0, 0)
Screenshot: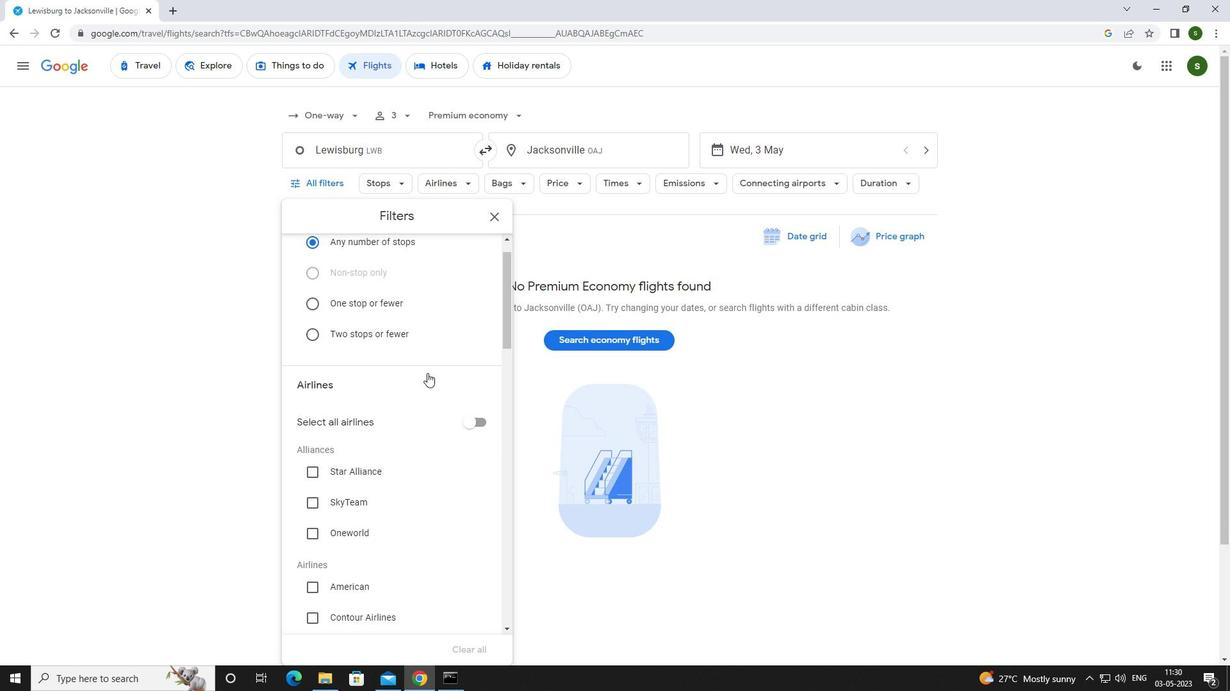 
Action: Mouse scrolled (427, 372) with delta (0, 0)
Screenshot: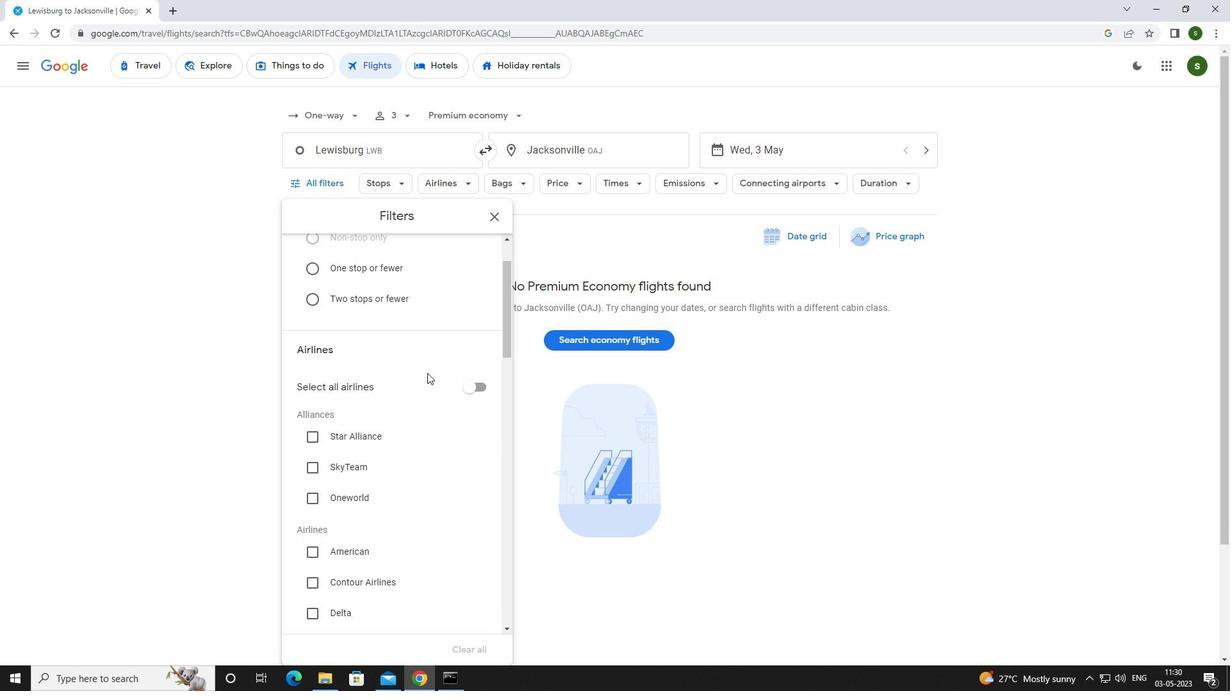 
Action: Mouse scrolled (427, 372) with delta (0, 0)
Screenshot: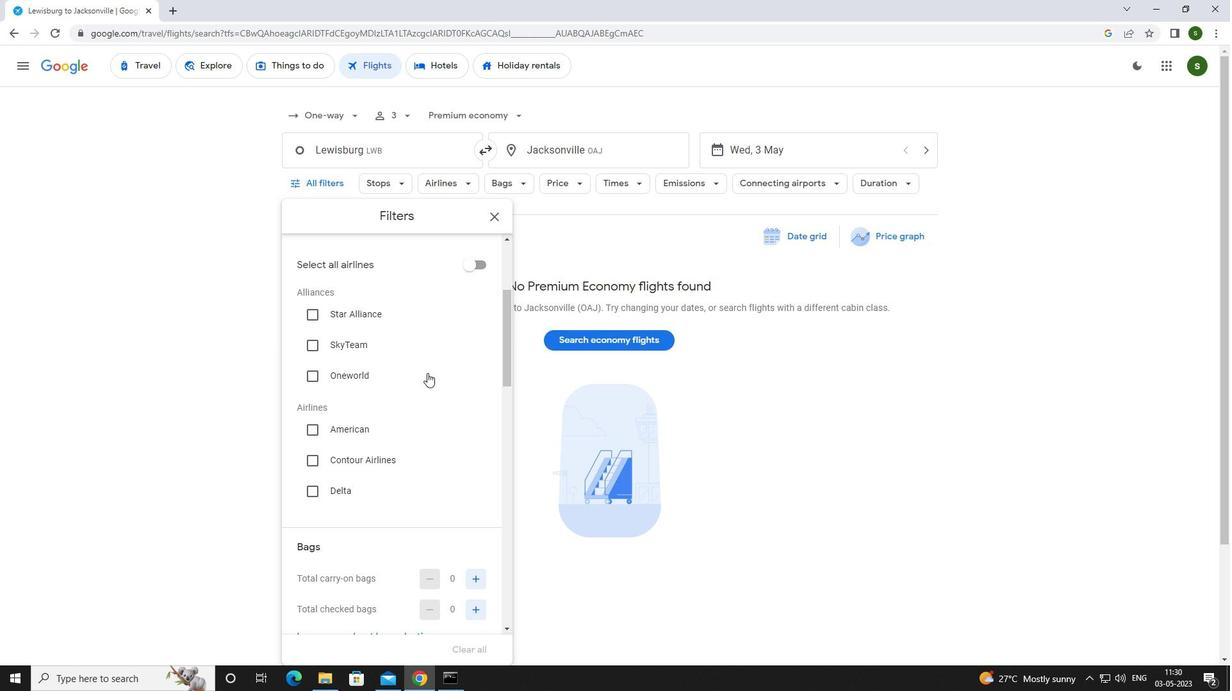 
Action: Mouse scrolled (427, 372) with delta (0, 0)
Screenshot: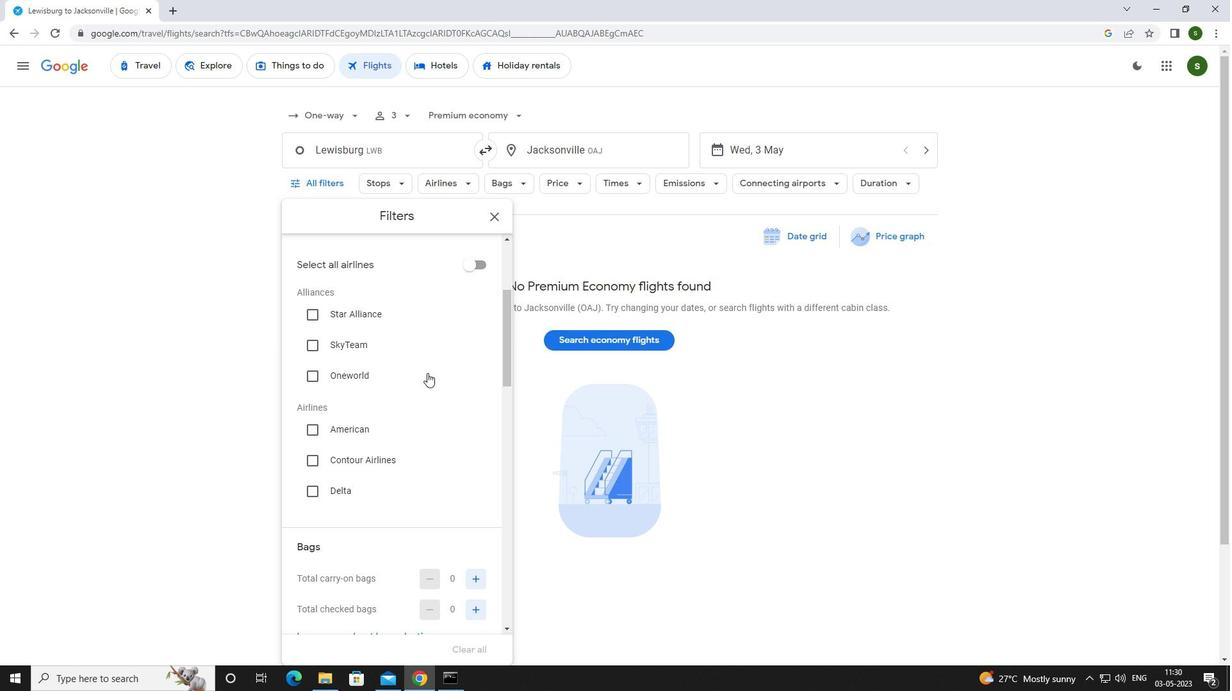 
Action: Mouse moved to (476, 488)
Screenshot: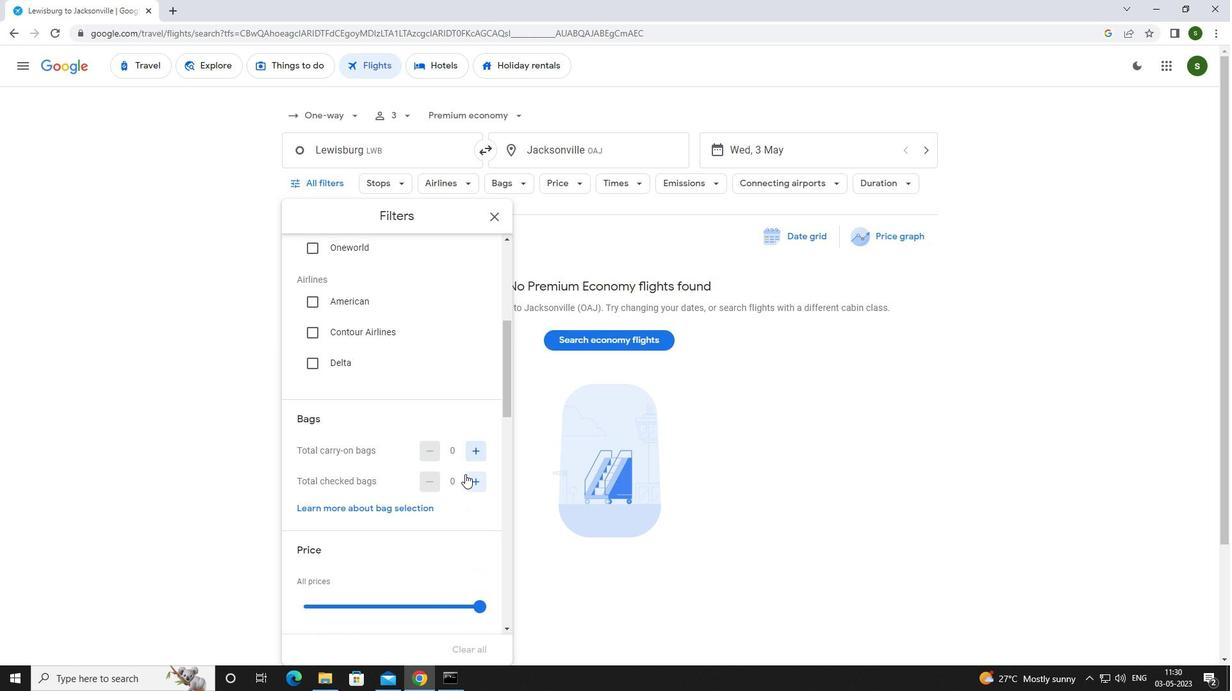 
Action: Mouse pressed left at (476, 488)
Screenshot: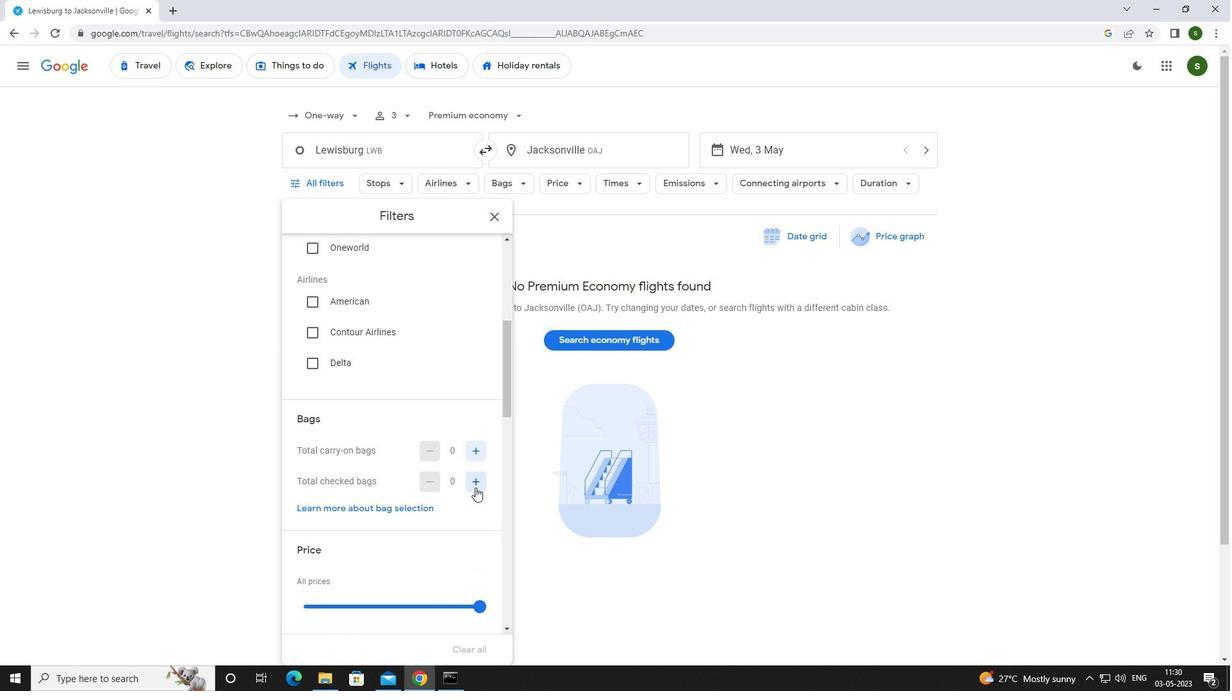 
Action: Mouse moved to (476, 485)
Screenshot: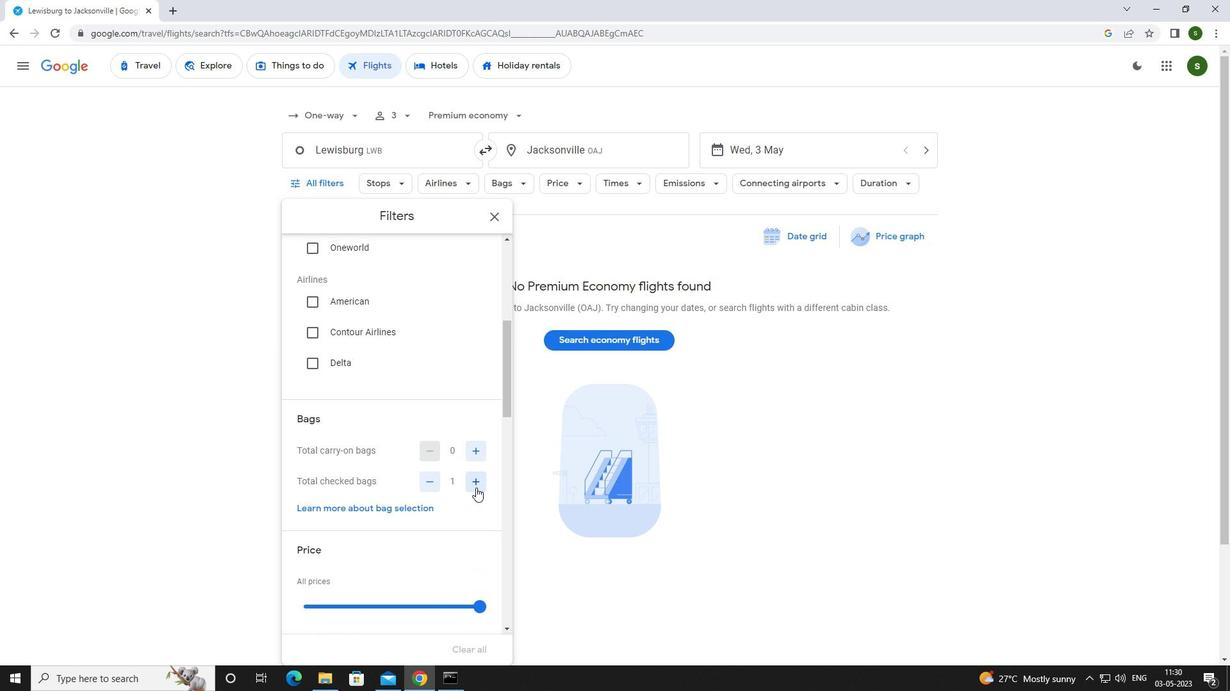 
Action: Mouse scrolled (476, 485) with delta (0, 0)
Screenshot: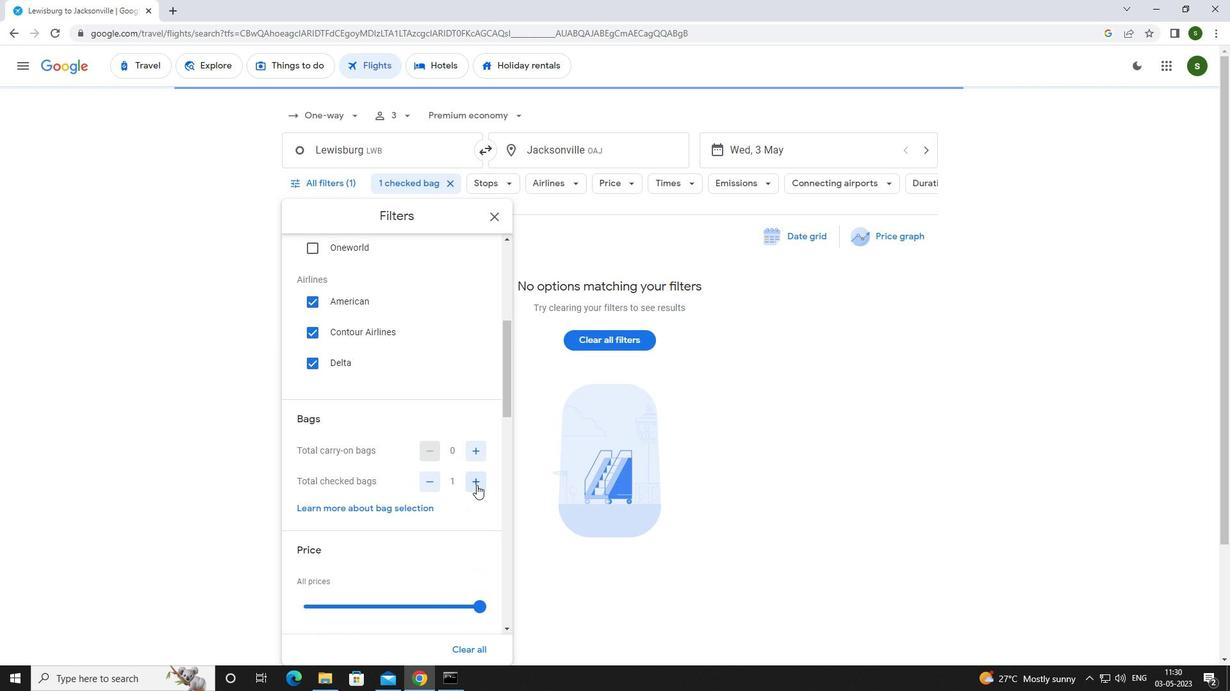 
Action: Mouse scrolled (476, 485) with delta (0, 0)
Screenshot: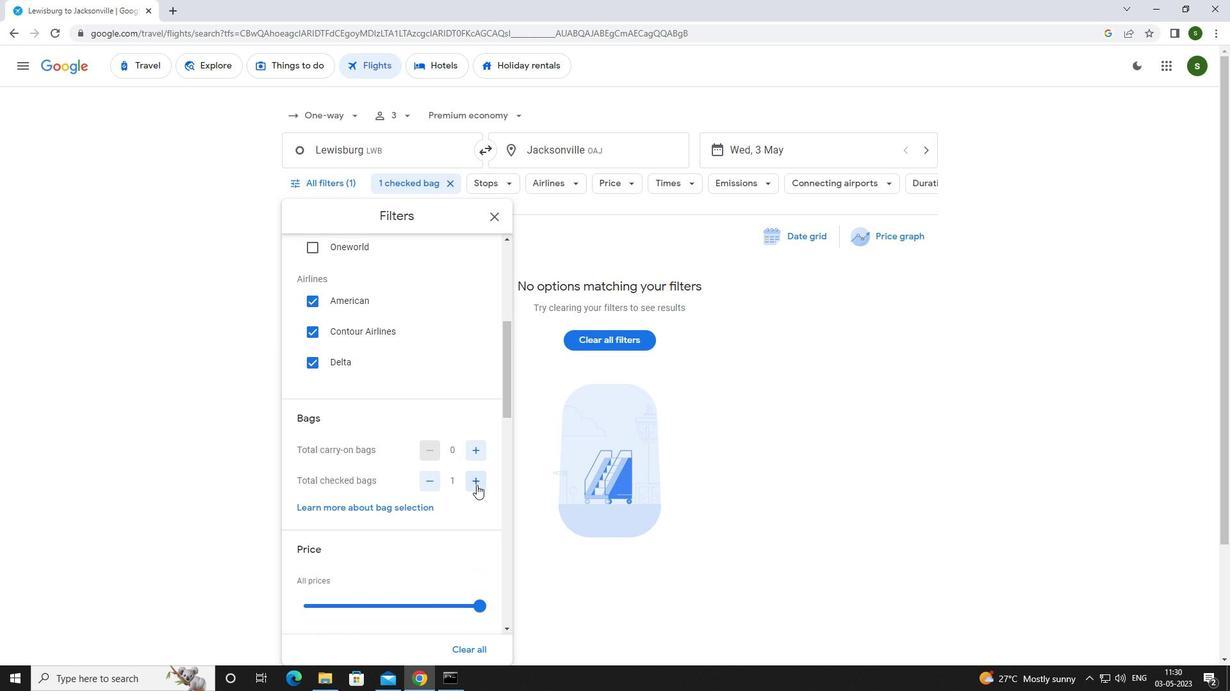 
Action: Mouse moved to (476, 484)
Screenshot: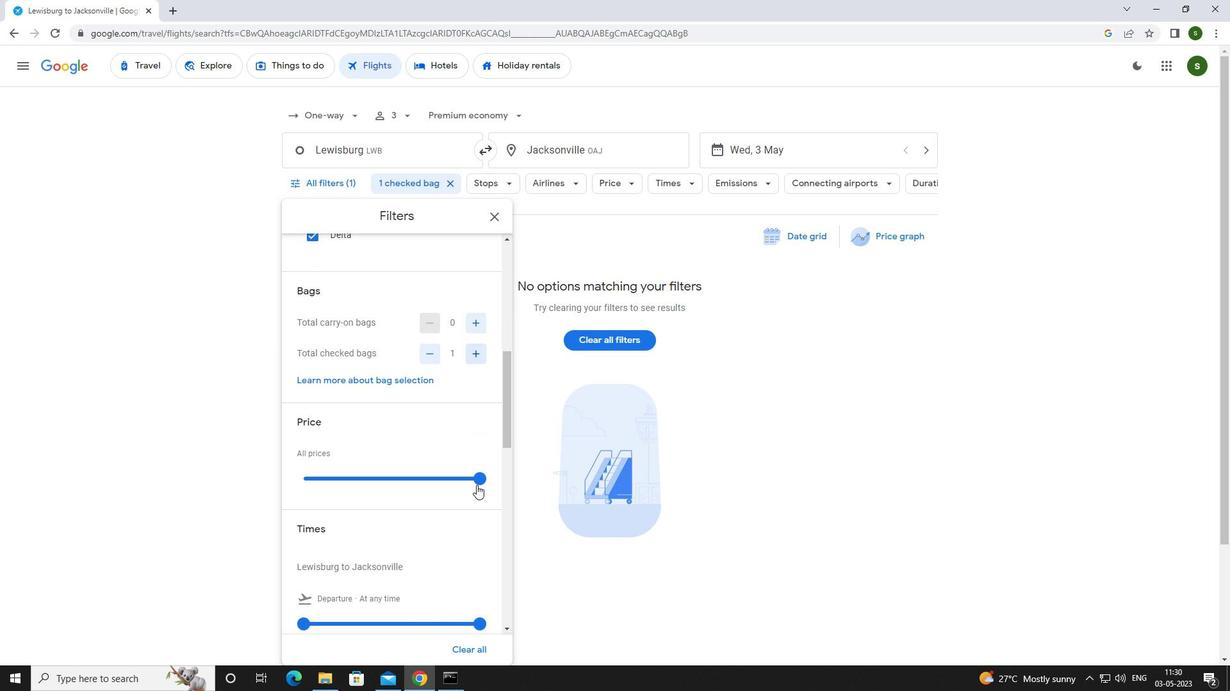 
Action: Mouse pressed left at (476, 484)
Screenshot: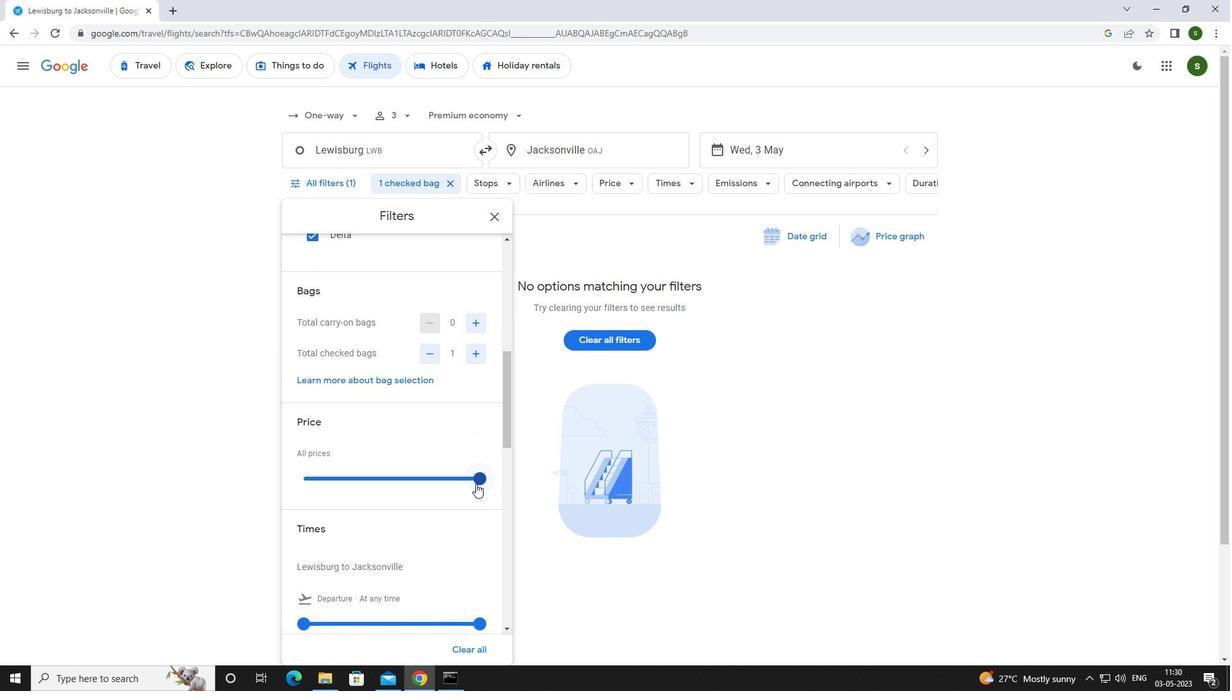 
Action: Mouse scrolled (476, 483) with delta (0, 0)
Screenshot: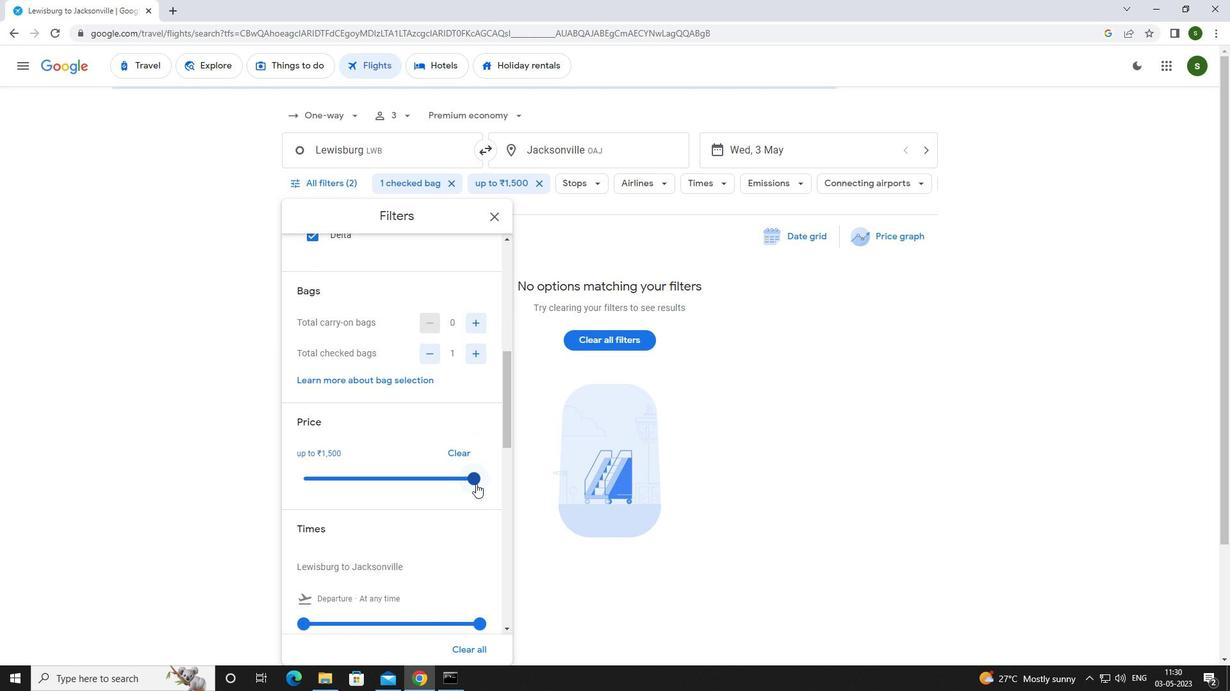 
Action: Mouse scrolled (476, 483) with delta (0, 0)
Screenshot: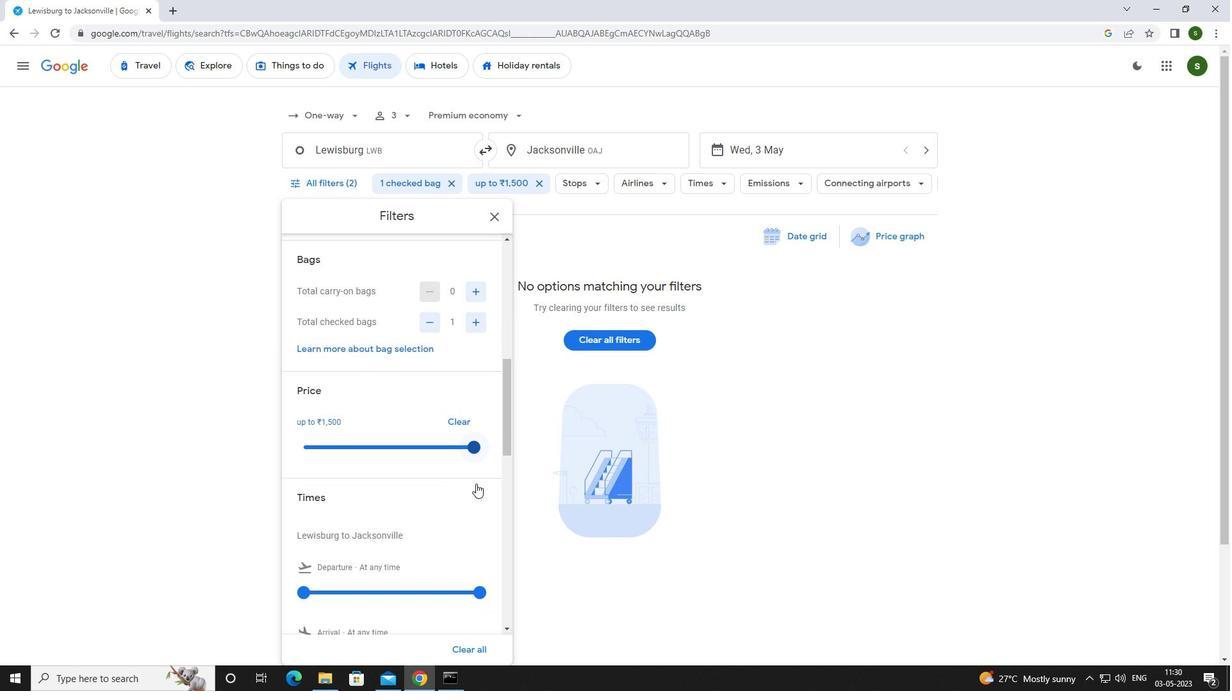 
Action: Mouse moved to (300, 496)
Screenshot: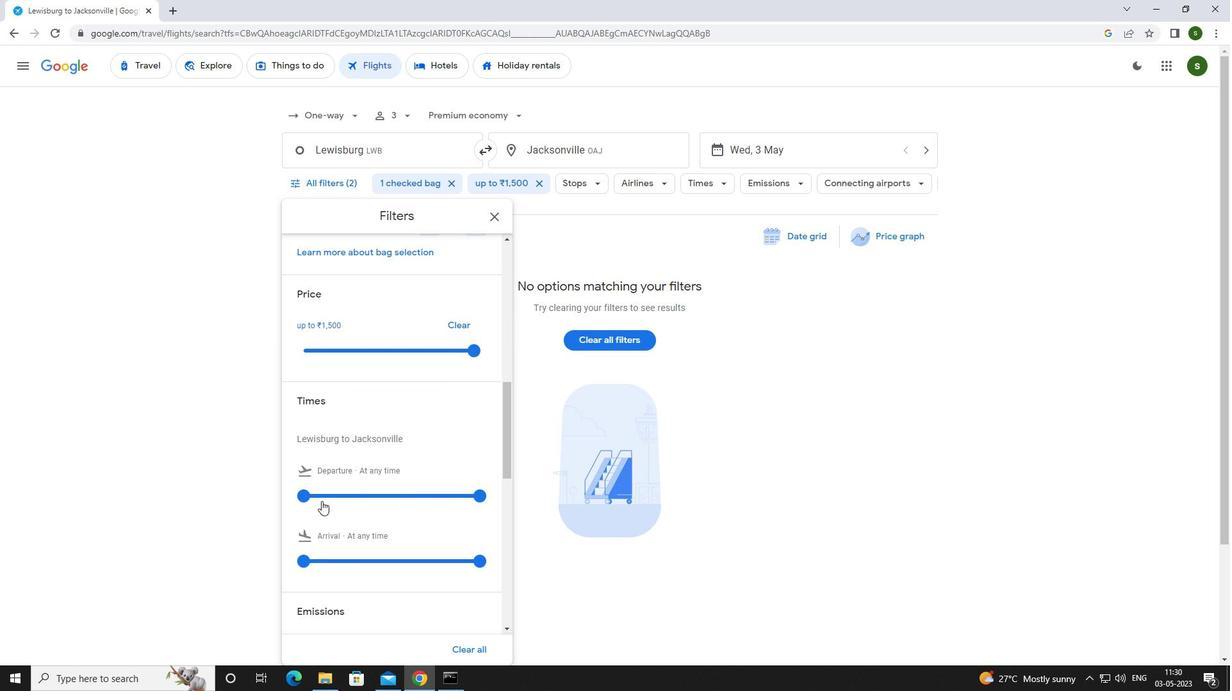 
Action: Mouse pressed left at (300, 496)
Screenshot: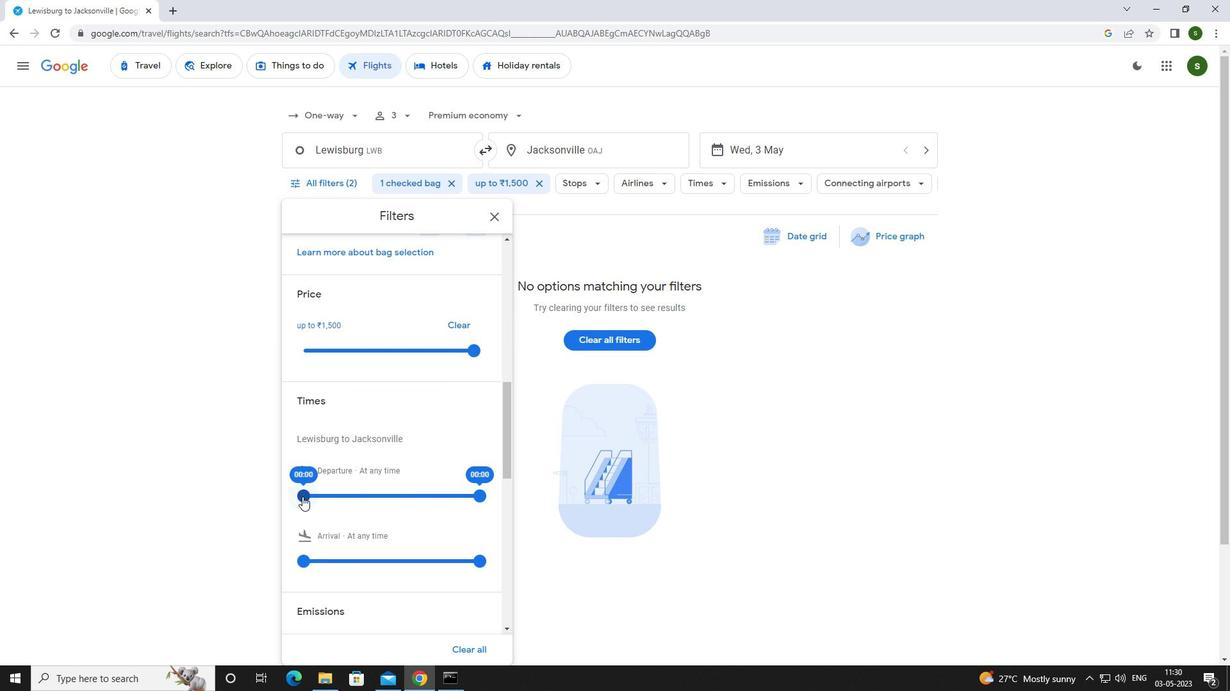 
Action: Mouse moved to (776, 464)
Screenshot: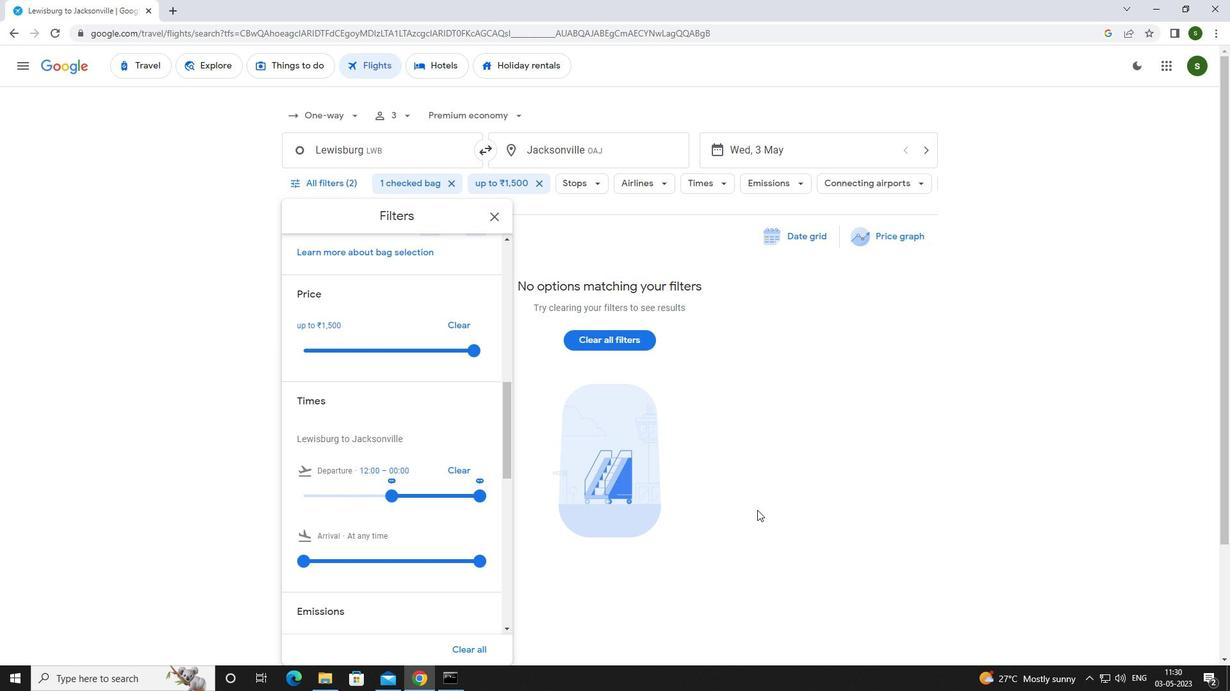 
Action: Mouse pressed left at (776, 464)
Screenshot: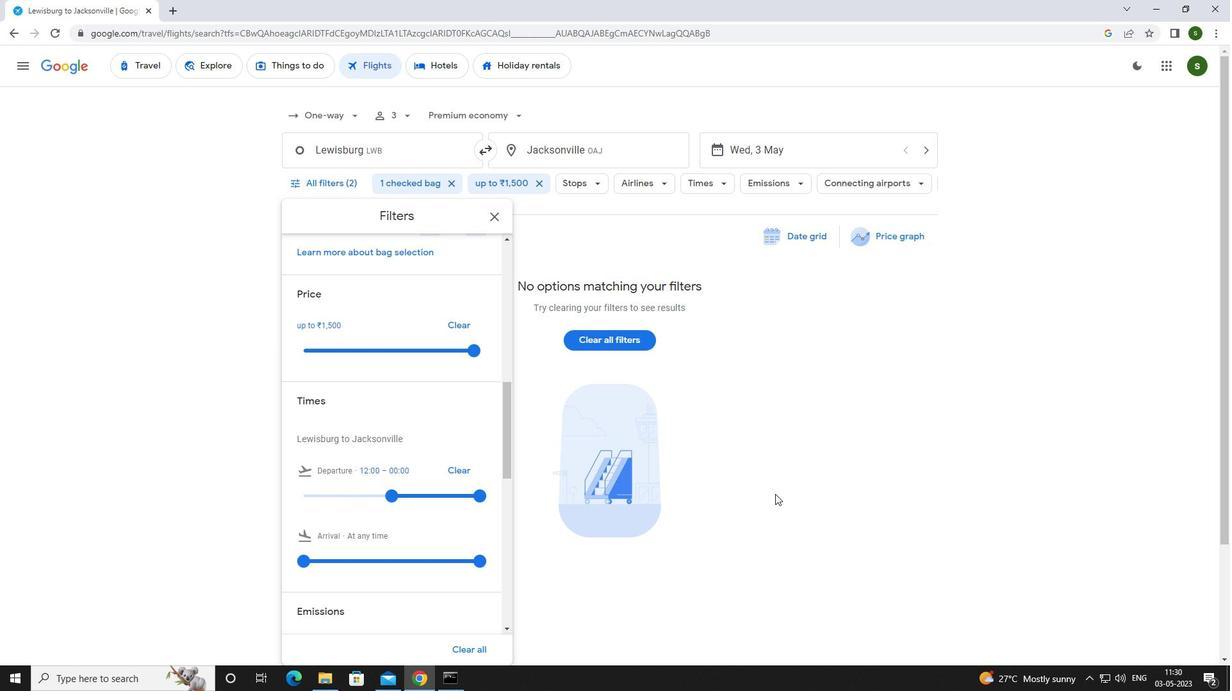 
Action: Mouse moved to (775, 464)
Screenshot: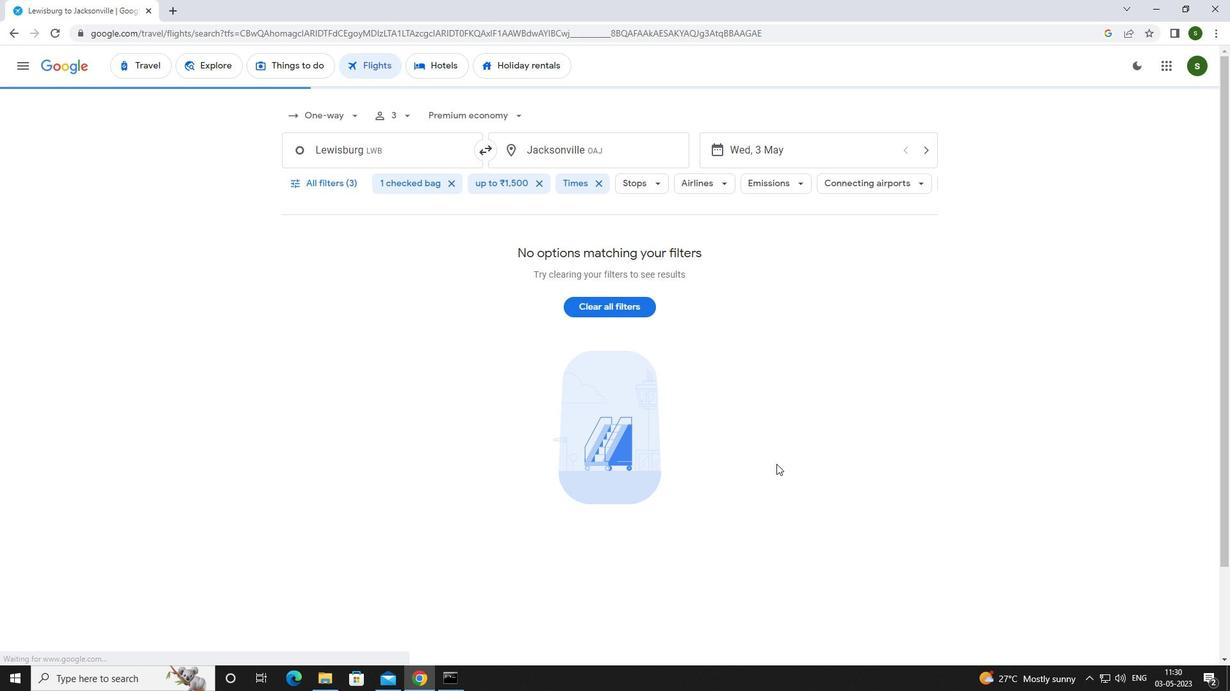
